 Task: Find connections with filter location Gudivāda with filter topic #Mobileapplicationswith filter profile language French with filter current company Deloitte Digital with filter school IIMT ENGINEERING COLLEGE, MEERUT with filter industry Artists and Writers with filter service category Commercial Insurance with filter keywords title Vice President of Marketing
Action: Mouse moved to (479, 75)
Screenshot: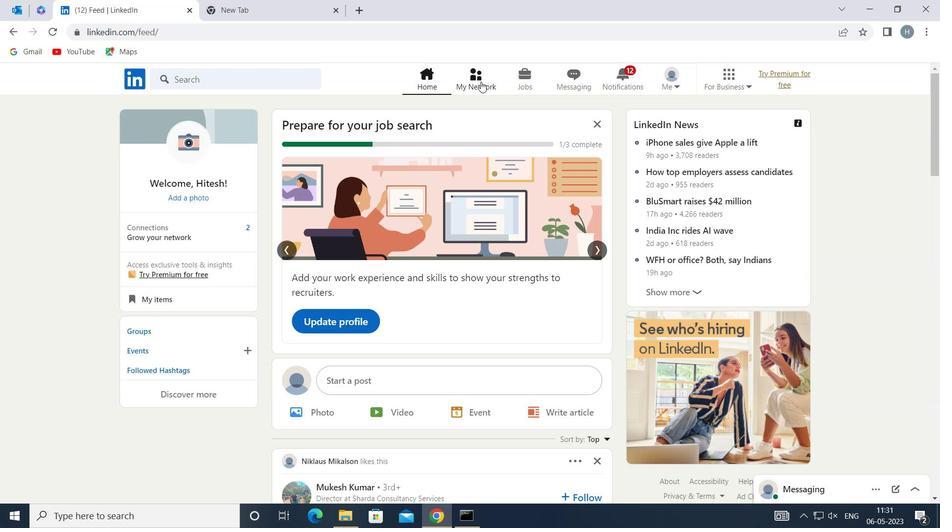 
Action: Mouse pressed left at (479, 75)
Screenshot: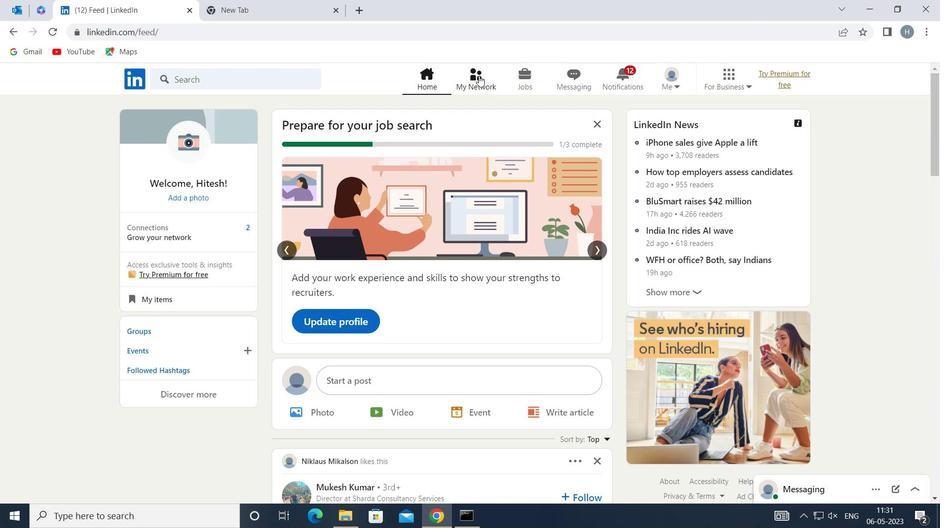
Action: Mouse moved to (260, 144)
Screenshot: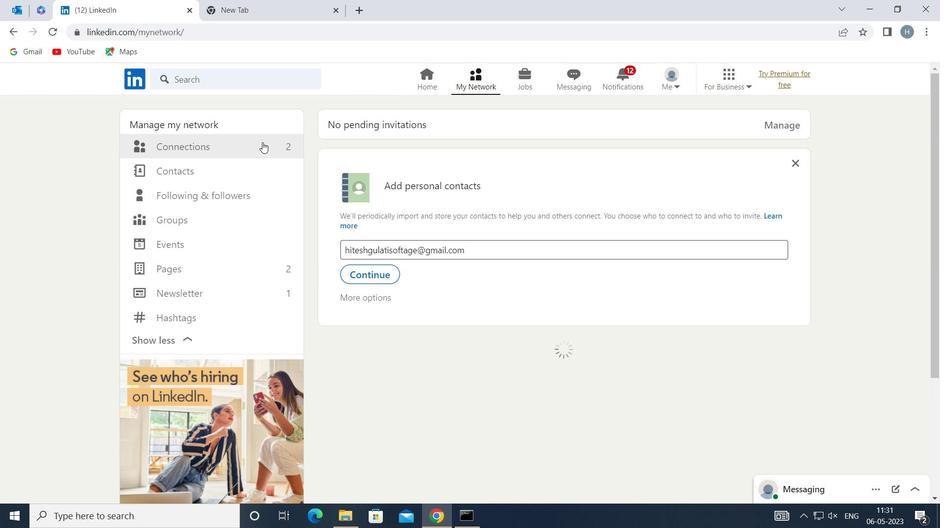 
Action: Mouse pressed left at (260, 144)
Screenshot: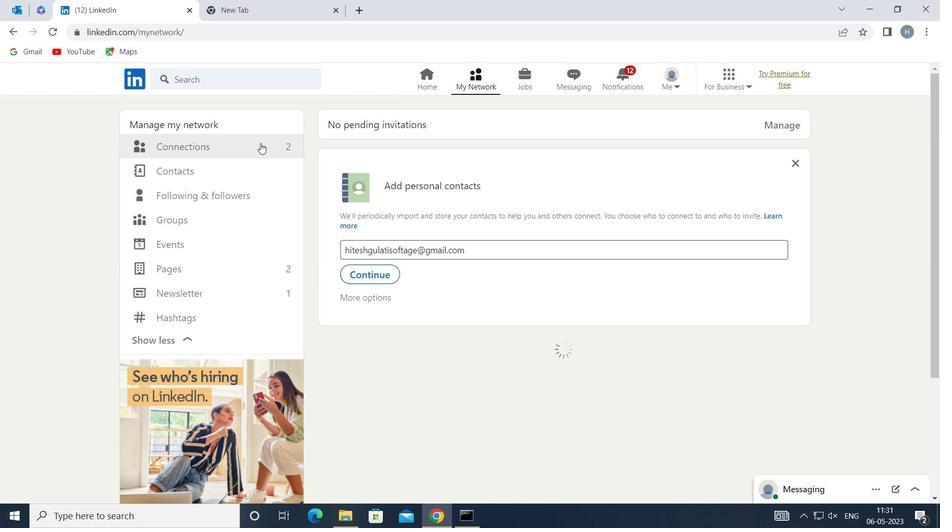 
Action: Mouse moved to (541, 145)
Screenshot: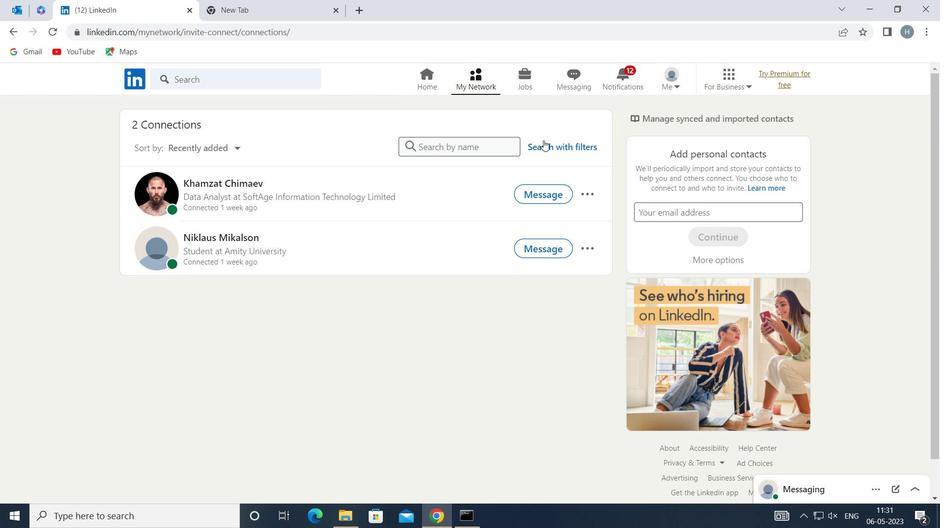 
Action: Mouse pressed left at (541, 145)
Screenshot: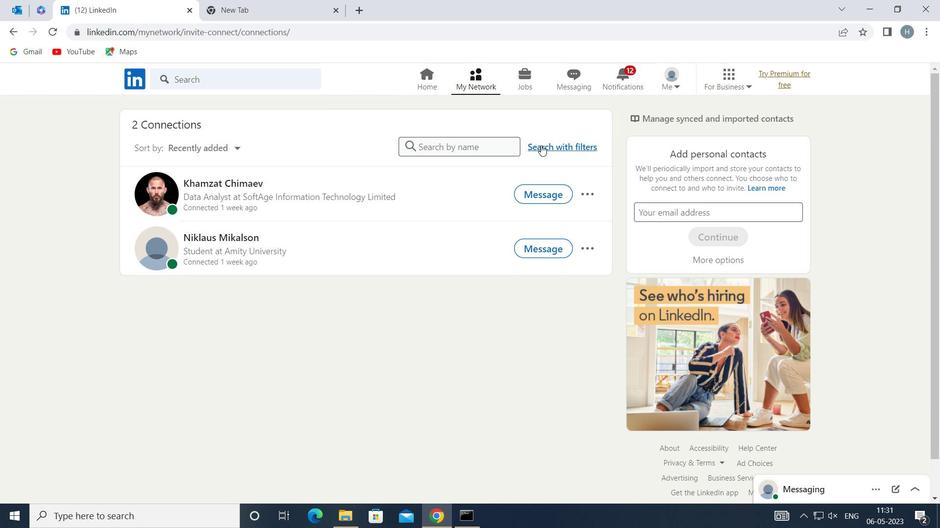 
Action: Mouse moved to (515, 113)
Screenshot: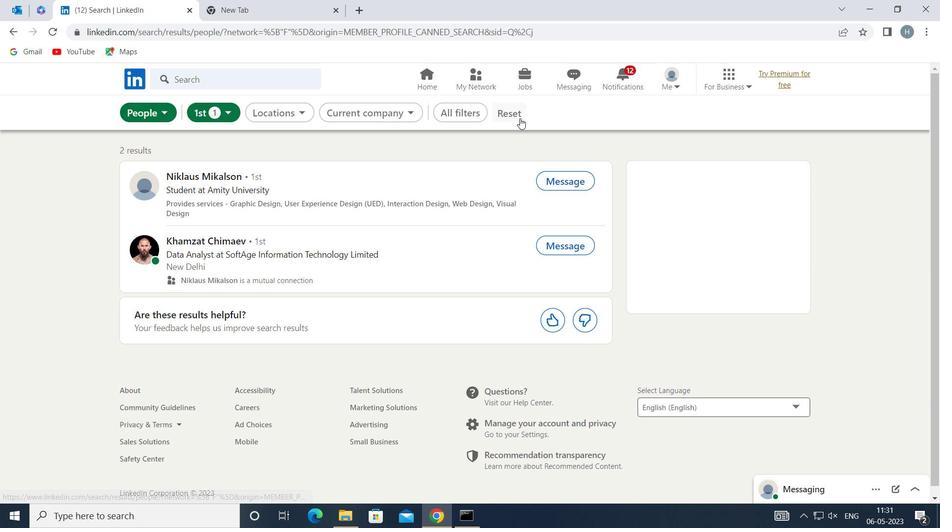 
Action: Mouse pressed left at (515, 113)
Screenshot: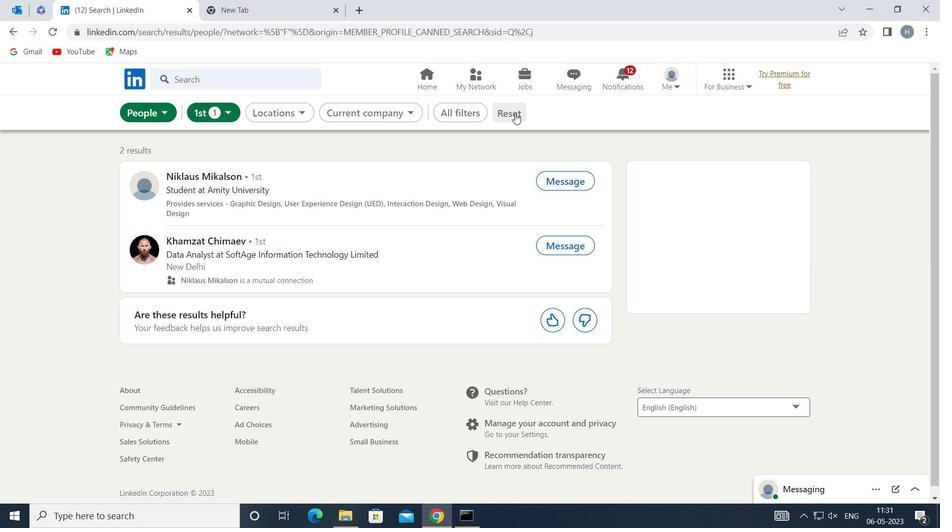 
Action: Mouse moved to (496, 111)
Screenshot: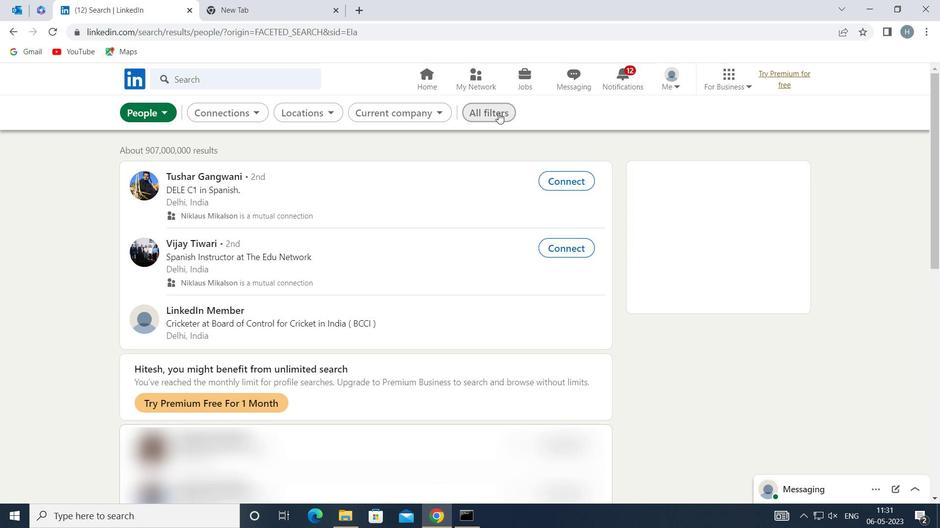 
Action: Mouse pressed left at (496, 111)
Screenshot: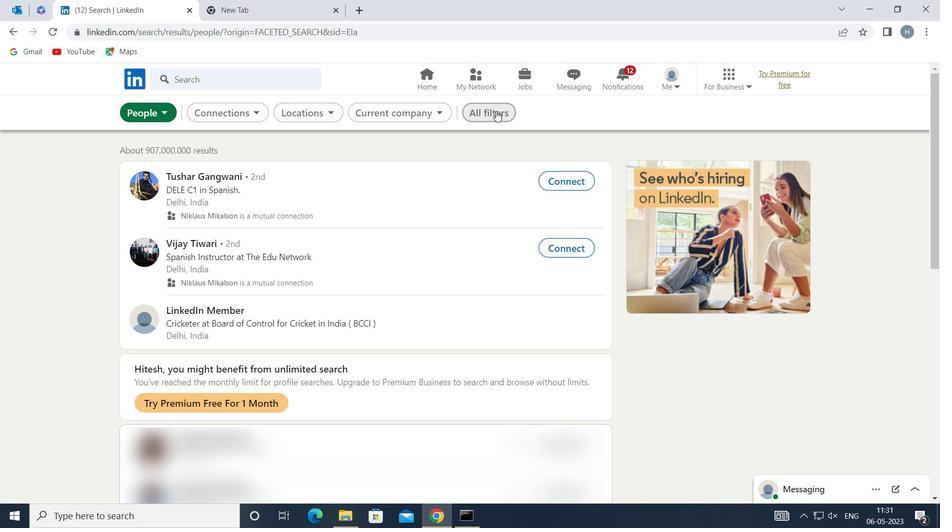 
Action: Mouse moved to (690, 257)
Screenshot: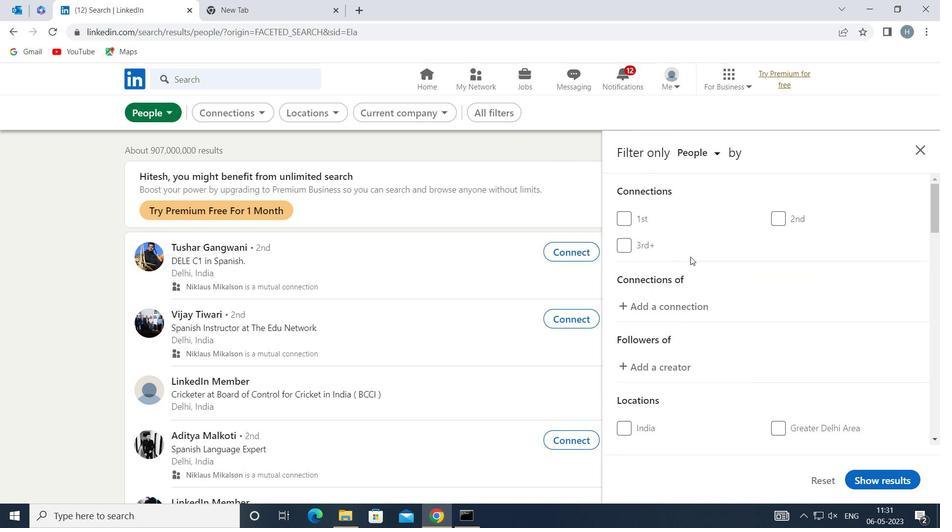 
Action: Mouse scrolled (690, 257) with delta (0, 0)
Screenshot: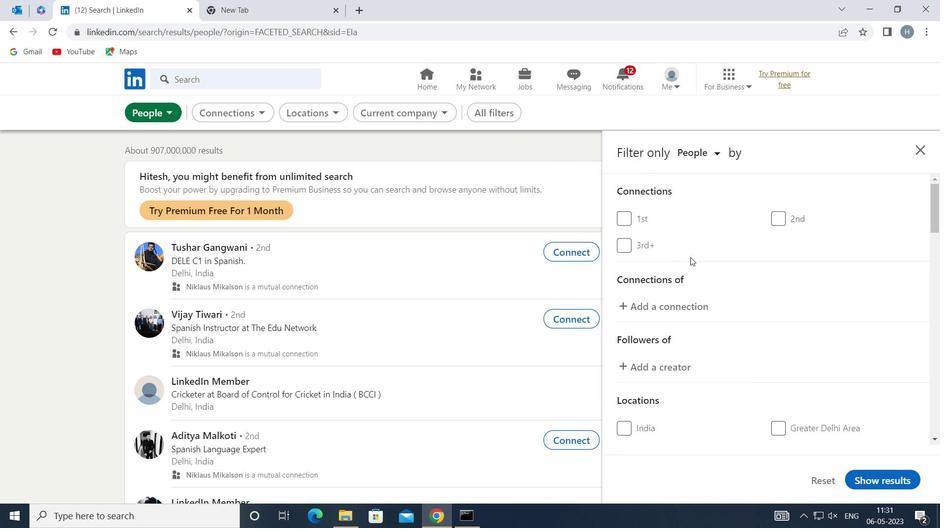 
Action: Mouse scrolled (690, 257) with delta (0, 0)
Screenshot: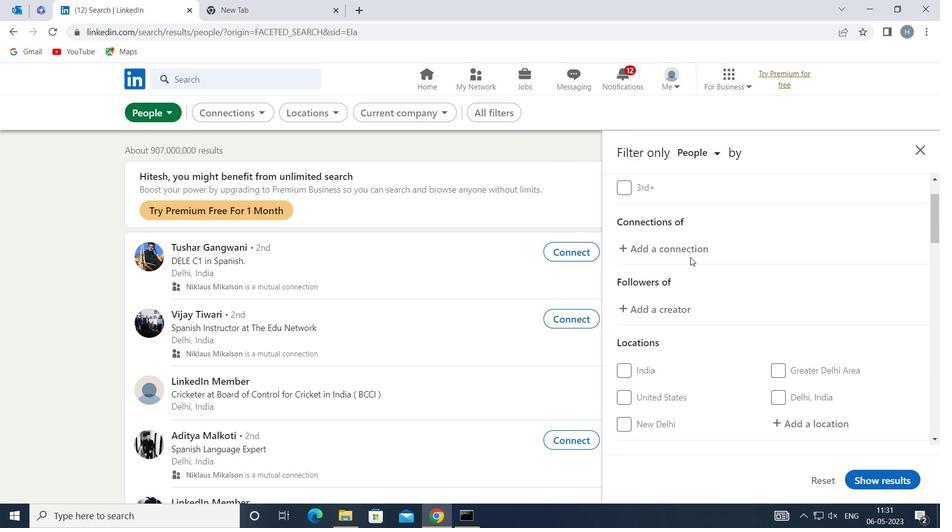 
Action: Mouse scrolled (690, 257) with delta (0, 0)
Screenshot: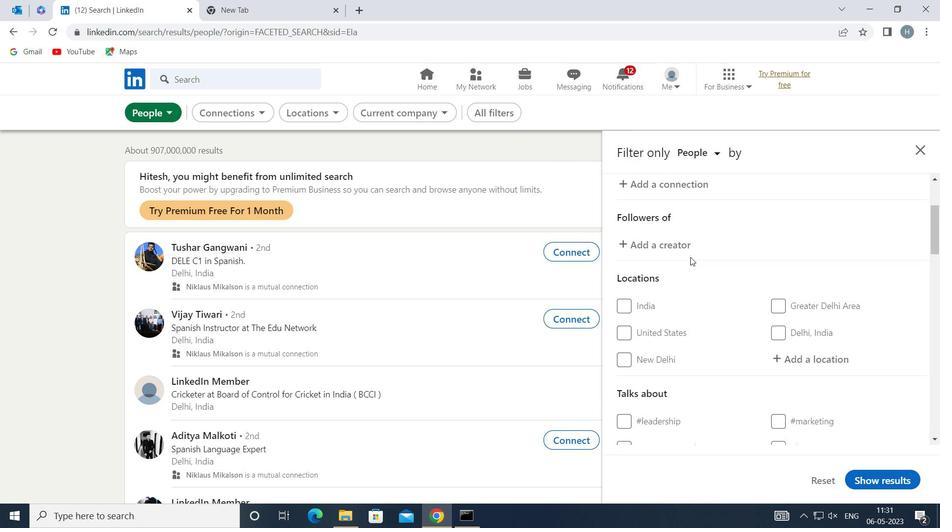 
Action: Mouse moved to (818, 293)
Screenshot: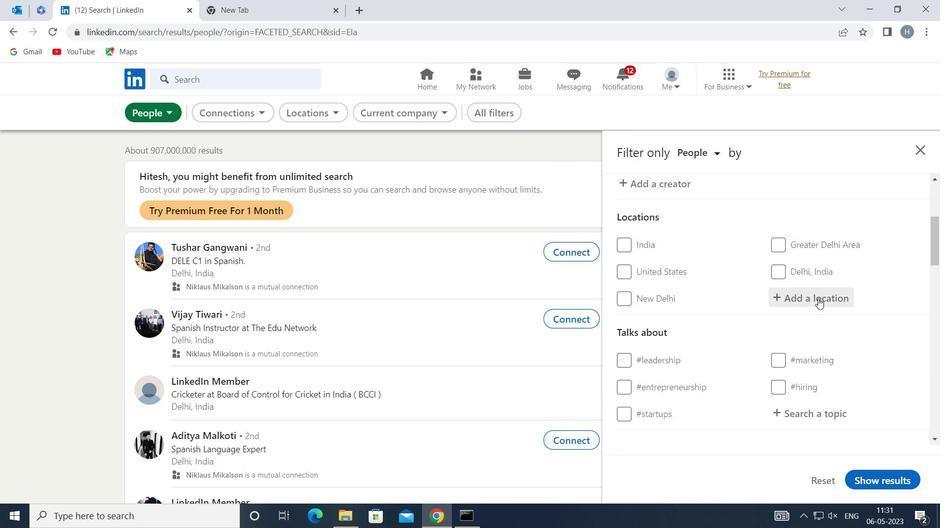 
Action: Mouse pressed left at (818, 293)
Screenshot: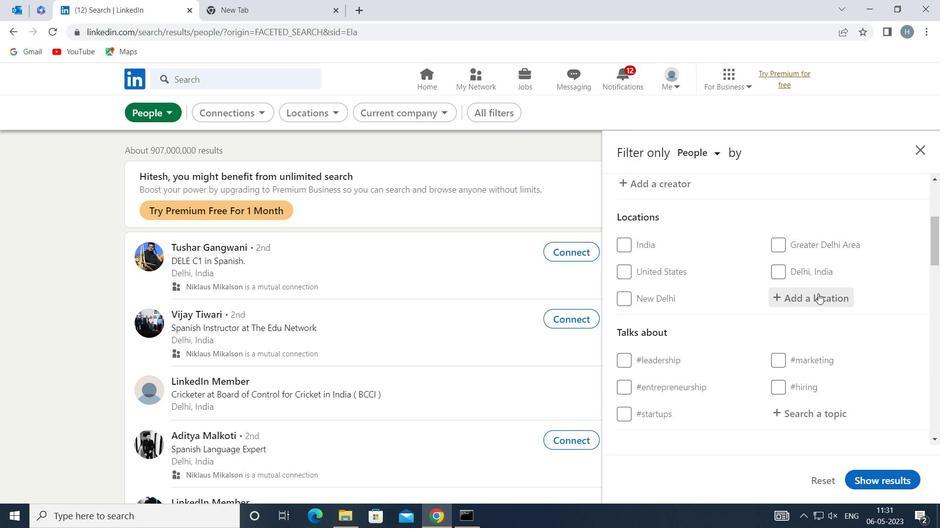 
Action: Key pressed <Key.shift>GUDIVADA
Screenshot: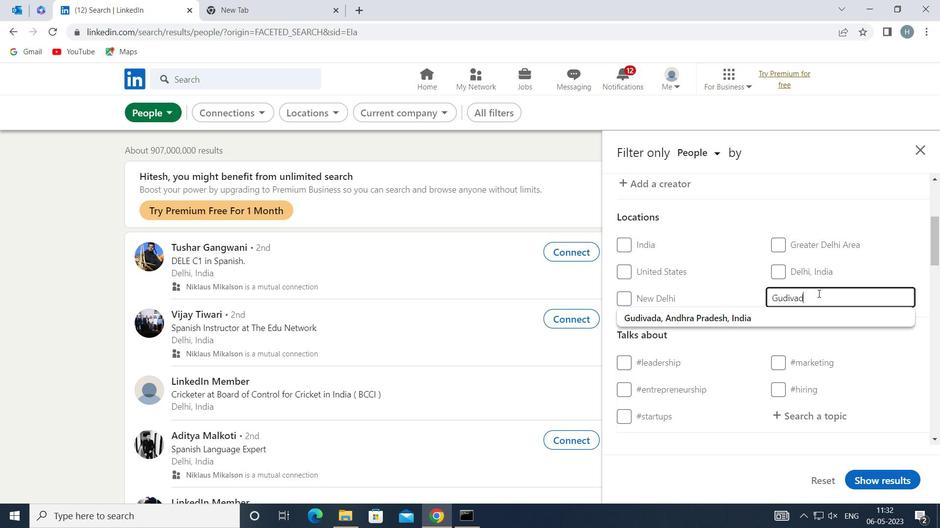 
Action: Mouse moved to (775, 312)
Screenshot: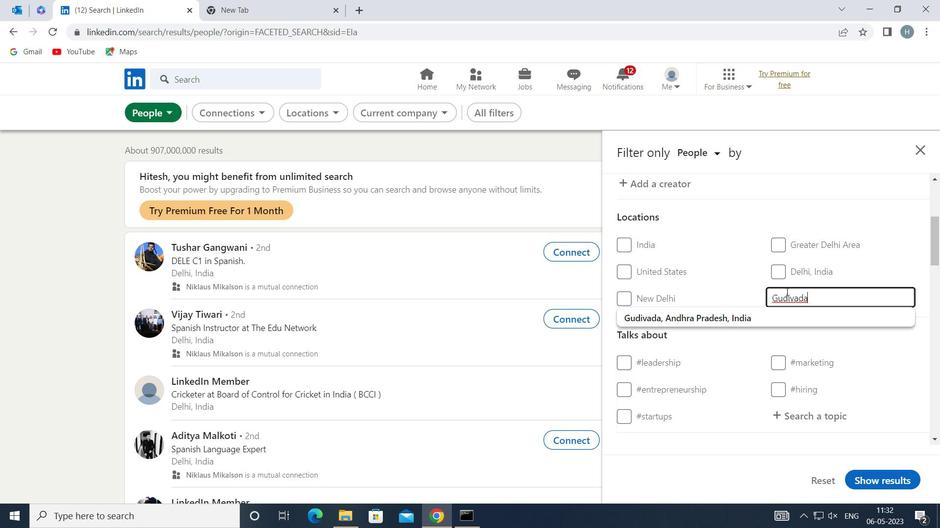 
Action: Mouse pressed left at (775, 312)
Screenshot: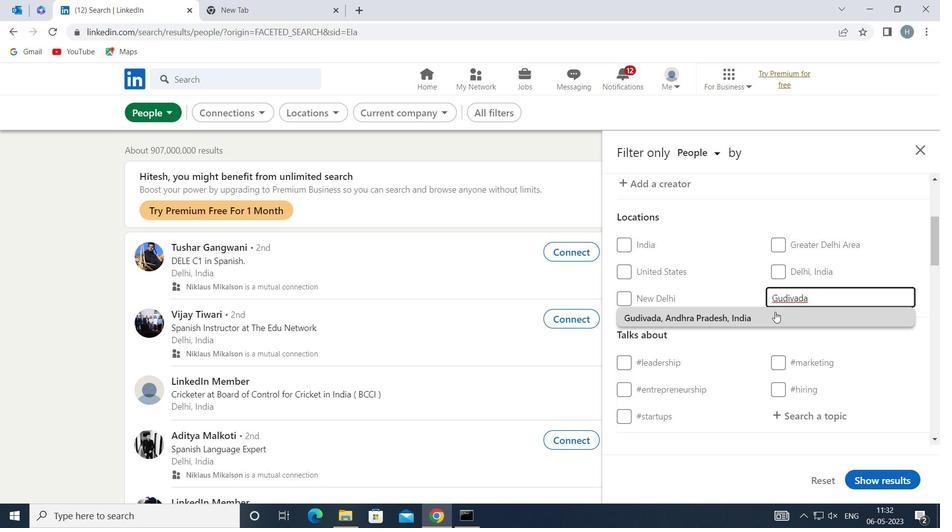 
Action: Mouse moved to (753, 329)
Screenshot: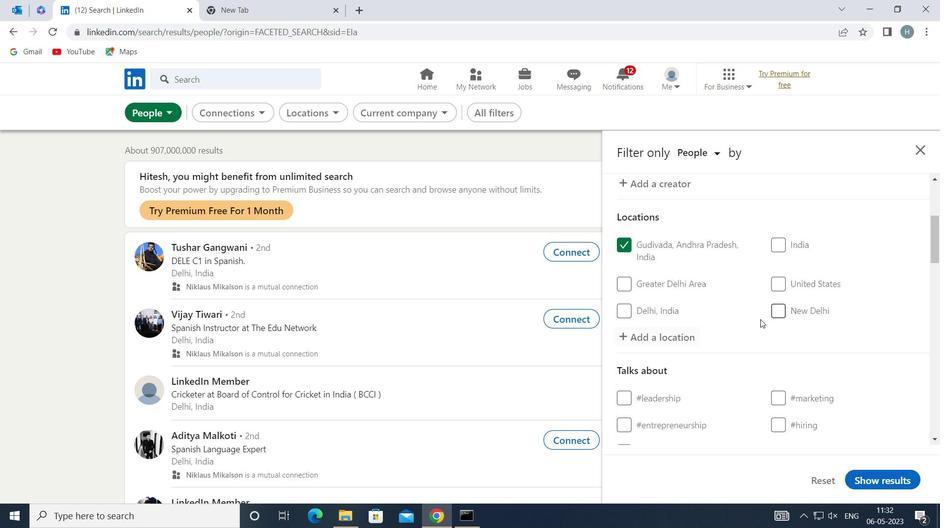 
Action: Mouse scrolled (753, 328) with delta (0, 0)
Screenshot: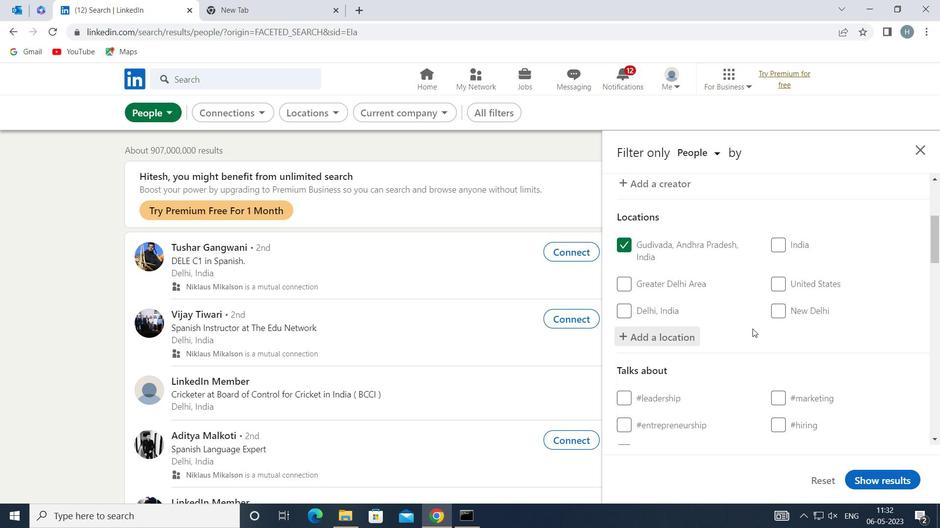 
Action: Mouse scrolled (753, 328) with delta (0, 0)
Screenshot: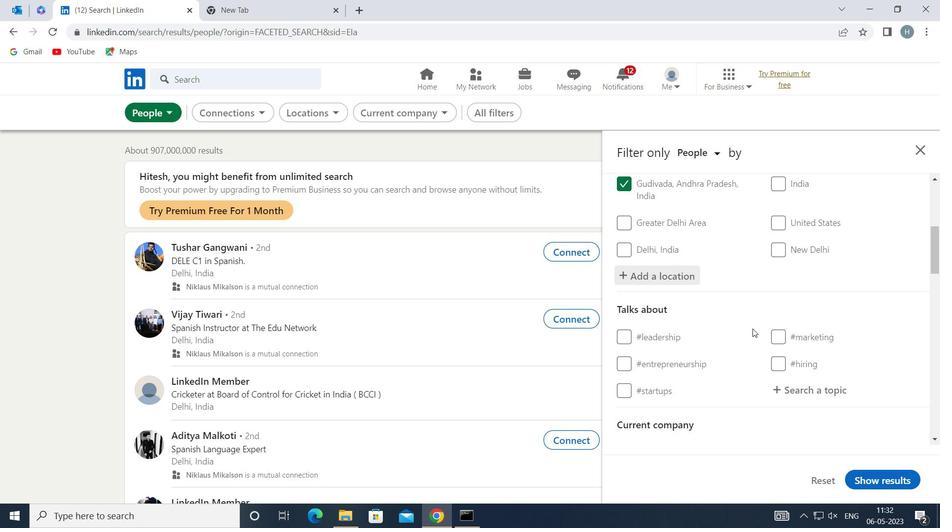 
Action: Mouse moved to (781, 322)
Screenshot: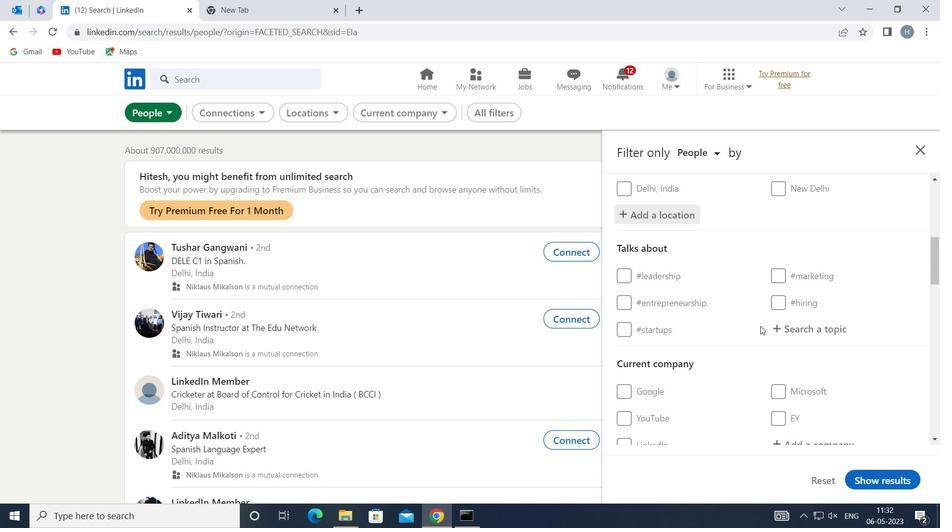 
Action: Mouse pressed left at (781, 322)
Screenshot: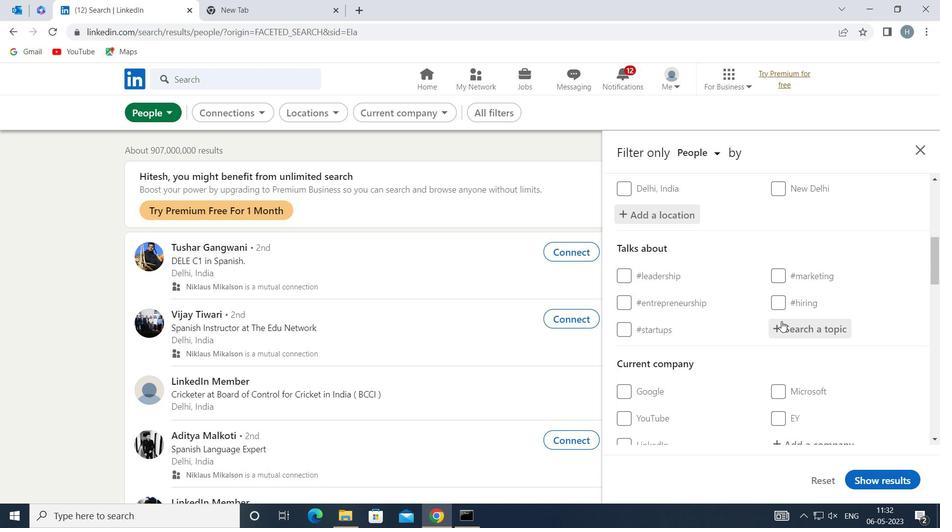 
Action: Mouse moved to (782, 322)
Screenshot: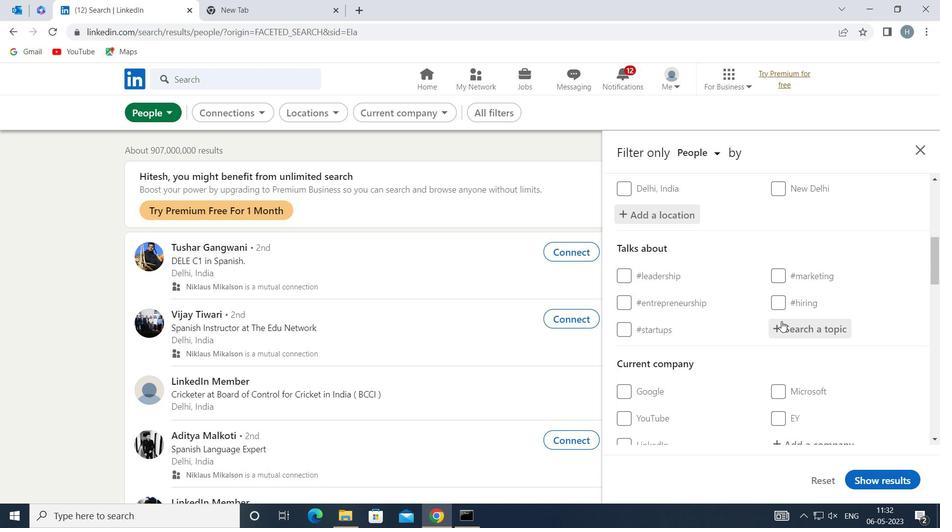 
Action: Key pressed <Key.shift>MOBILEAPPLICATION
Screenshot: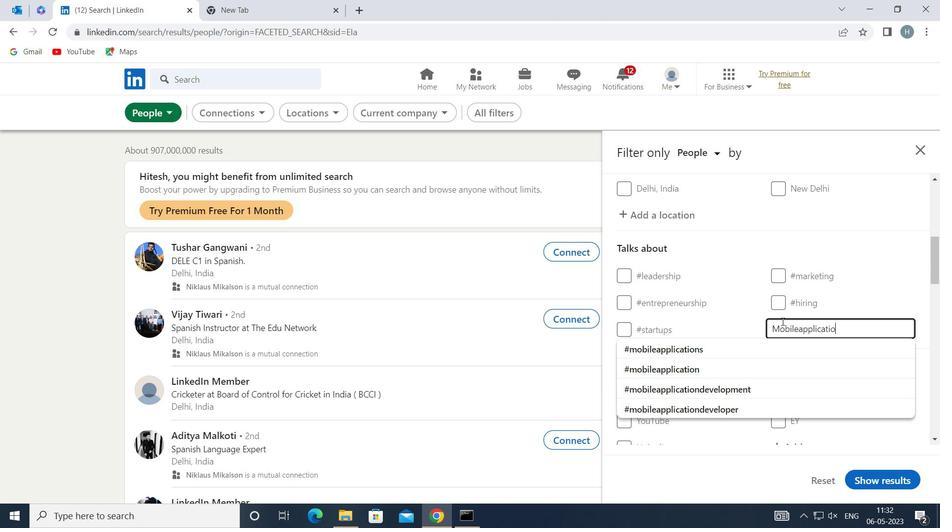 
Action: Mouse moved to (734, 347)
Screenshot: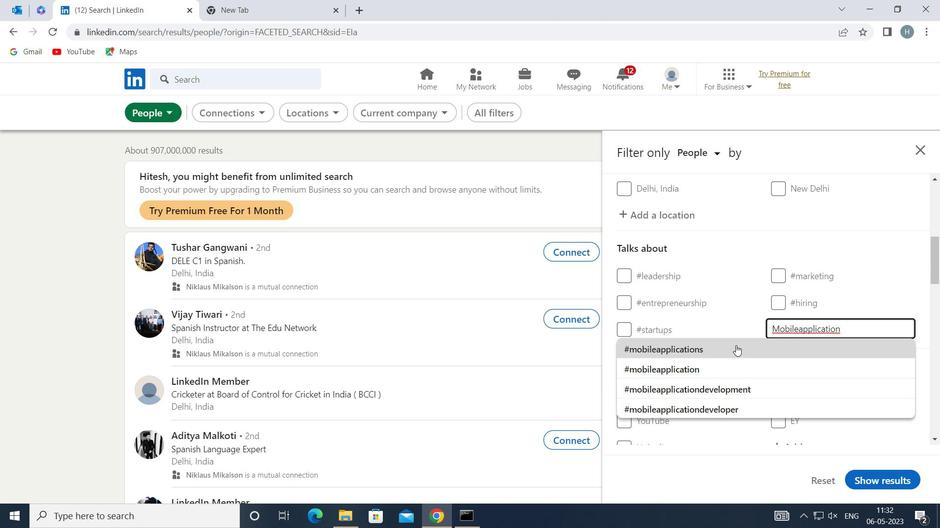 
Action: Mouse pressed left at (734, 347)
Screenshot: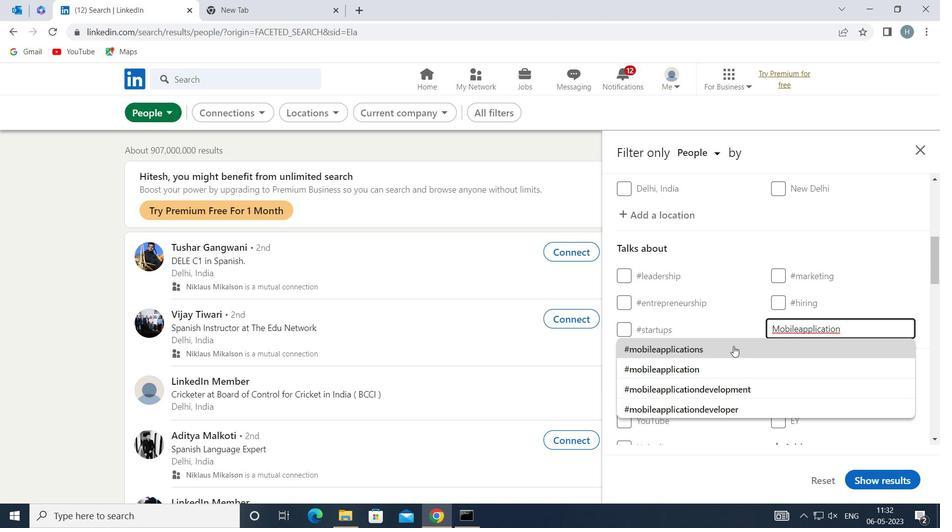 
Action: Mouse moved to (731, 332)
Screenshot: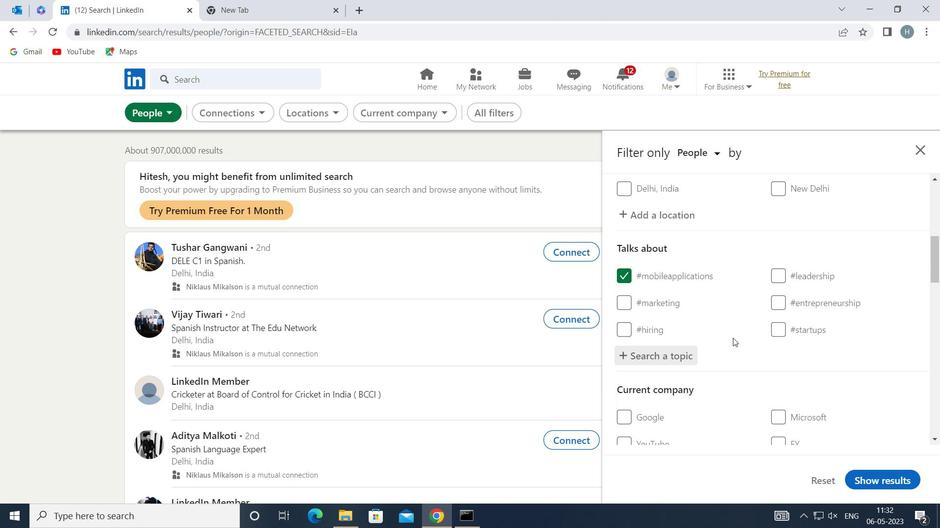 
Action: Mouse scrolled (731, 331) with delta (0, 0)
Screenshot: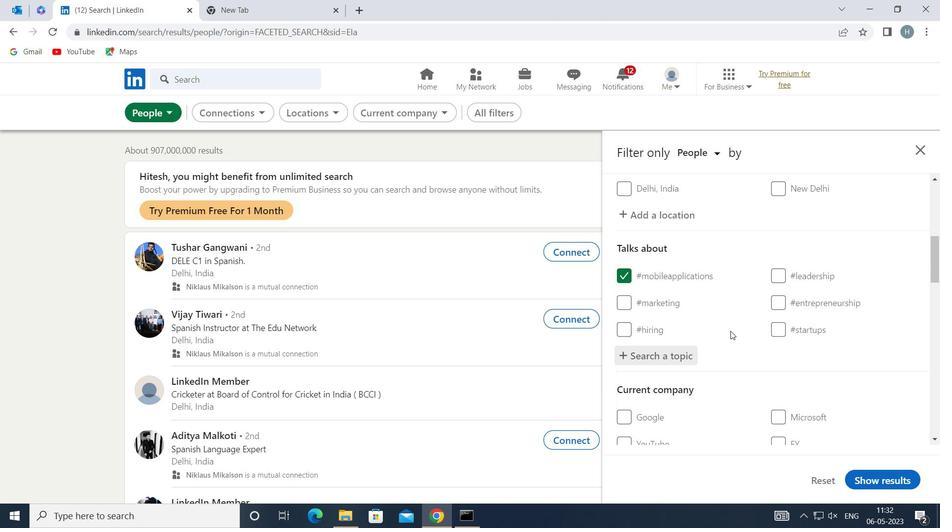 
Action: Mouse moved to (731, 329)
Screenshot: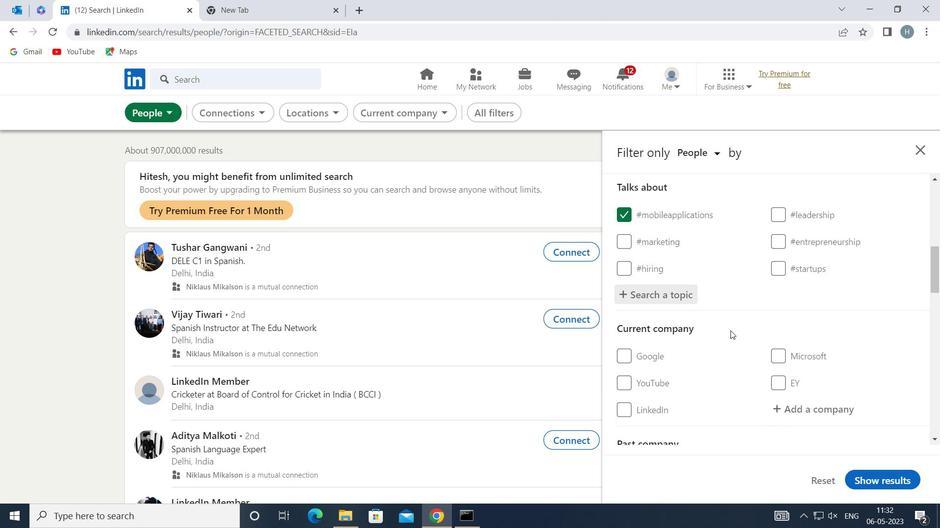 
Action: Mouse scrolled (731, 329) with delta (0, 0)
Screenshot: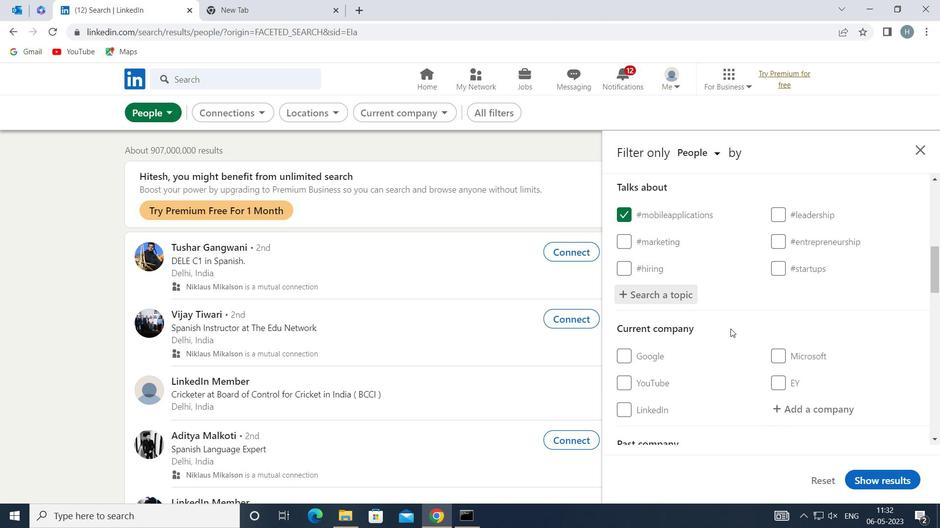 
Action: Mouse moved to (731, 329)
Screenshot: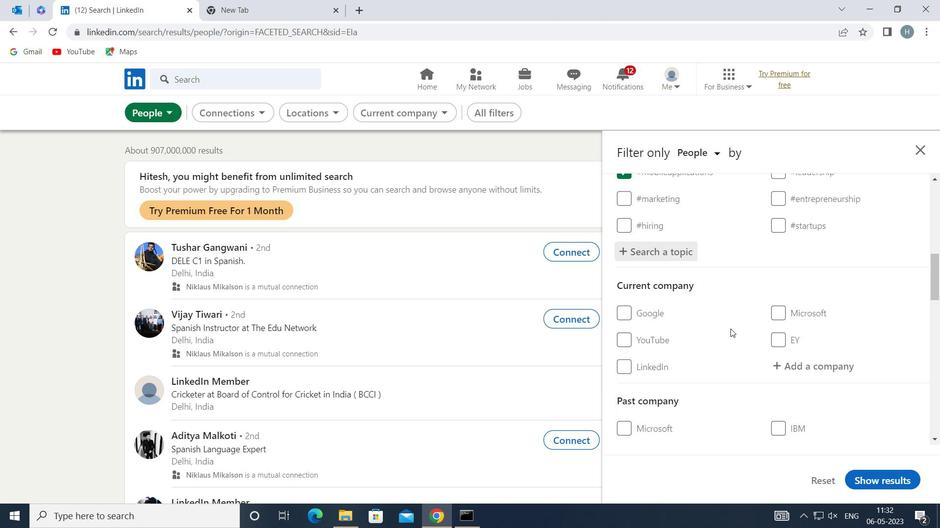 
Action: Mouse scrolled (731, 328) with delta (0, 0)
Screenshot: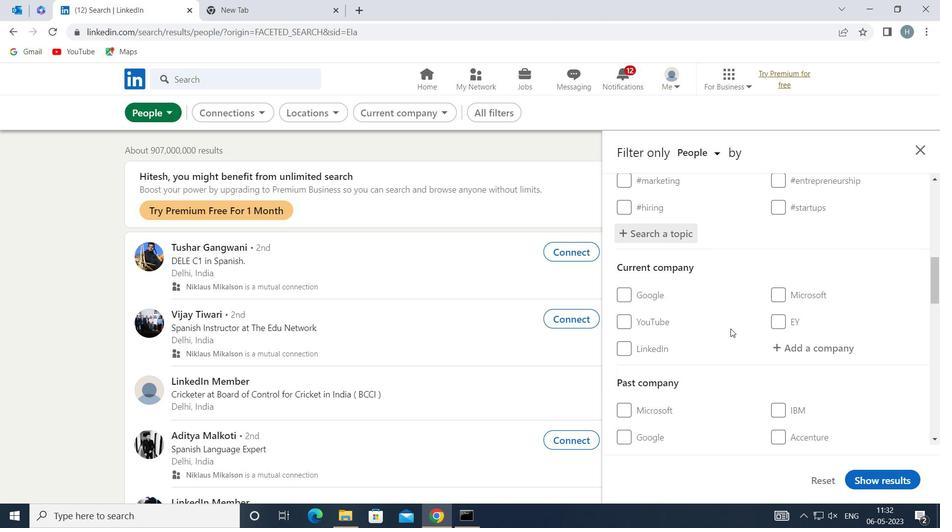 
Action: Mouse scrolled (731, 328) with delta (0, 0)
Screenshot: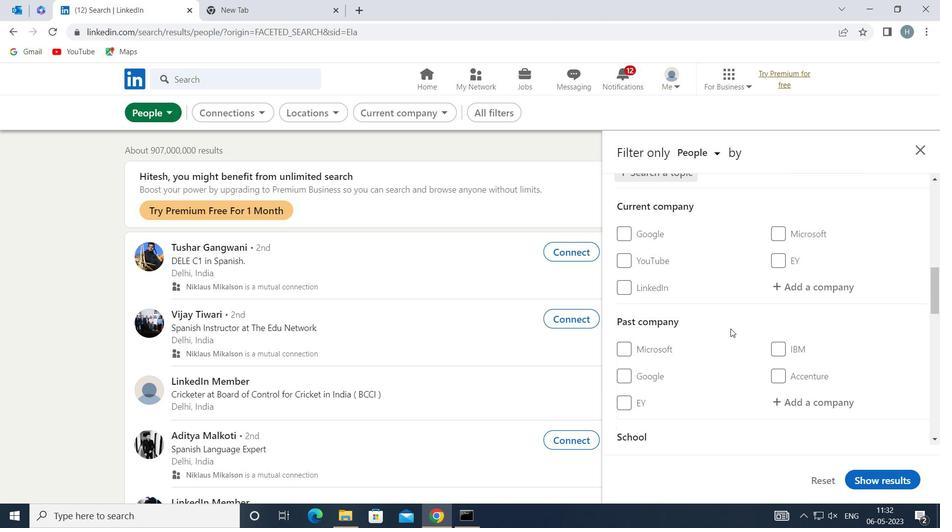 
Action: Mouse scrolled (731, 328) with delta (0, 0)
Screenshot: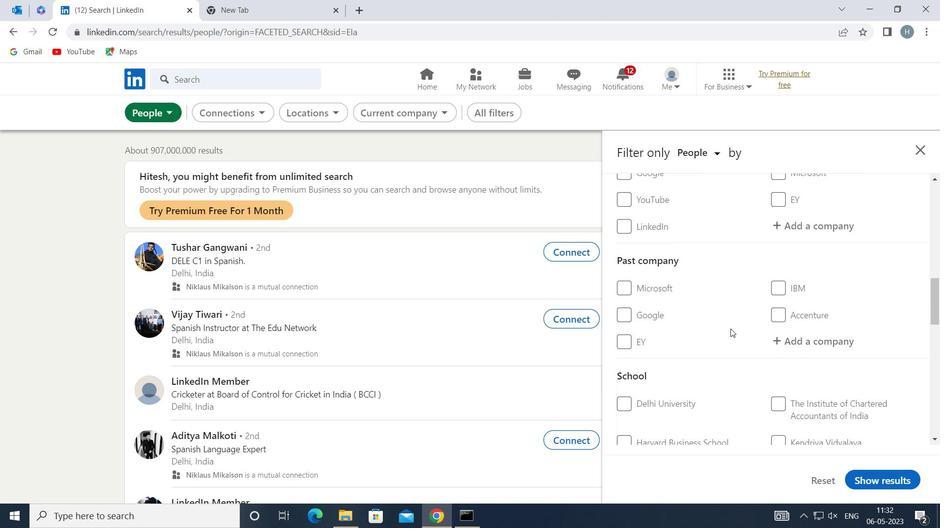 
Action: Mouse scrolled (731, 328) with delta (0, 0)
Screenshot: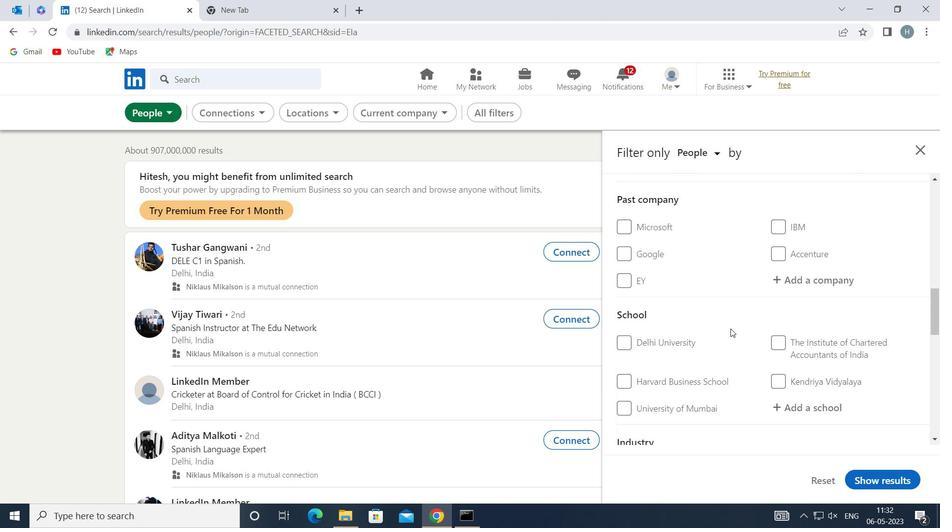 
Action: Mouse scrolled (731, 328) with delta (0, 0)
Screenshot: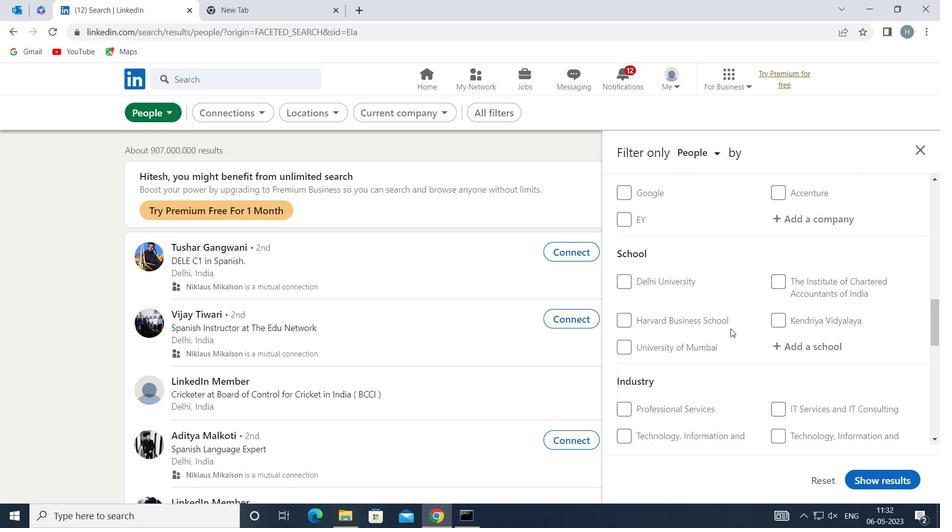 
Action: Mouse moved to (731, 328)
Screenshot: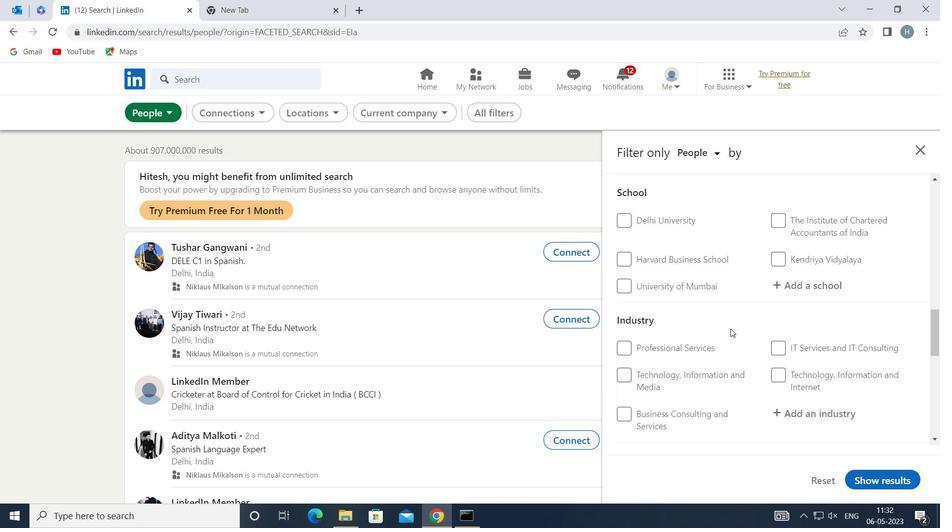 
Action: Mouse scrolled (731, 328) with delta (0, 0)
Screenshot: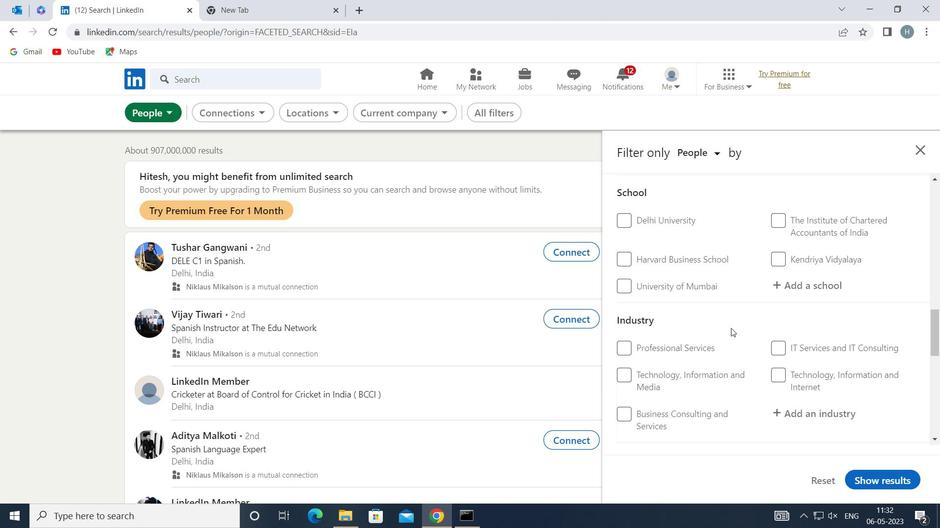 
Action: Mouse scrolled (731, 328) with delta (0, 0)
Screenshot: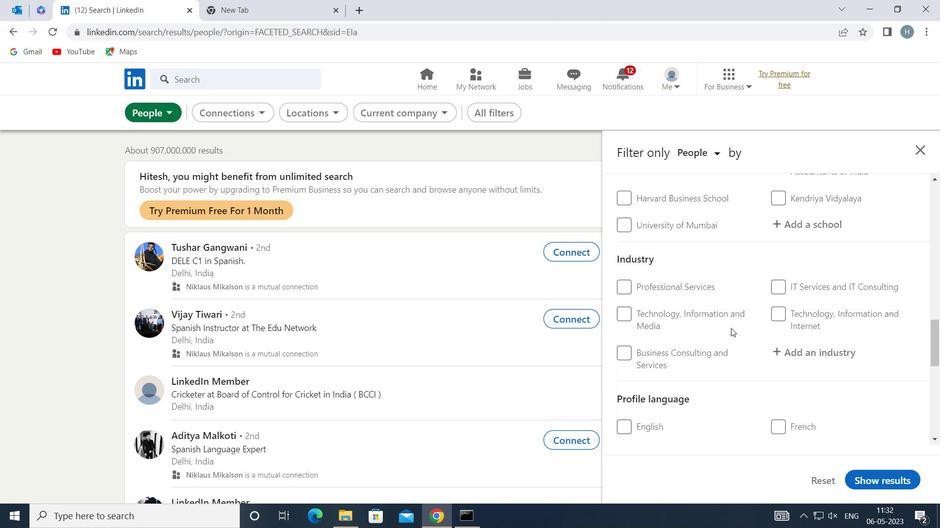
Action: Mouse scrolled (731, 328) with delta (0, 0)
Screenshot: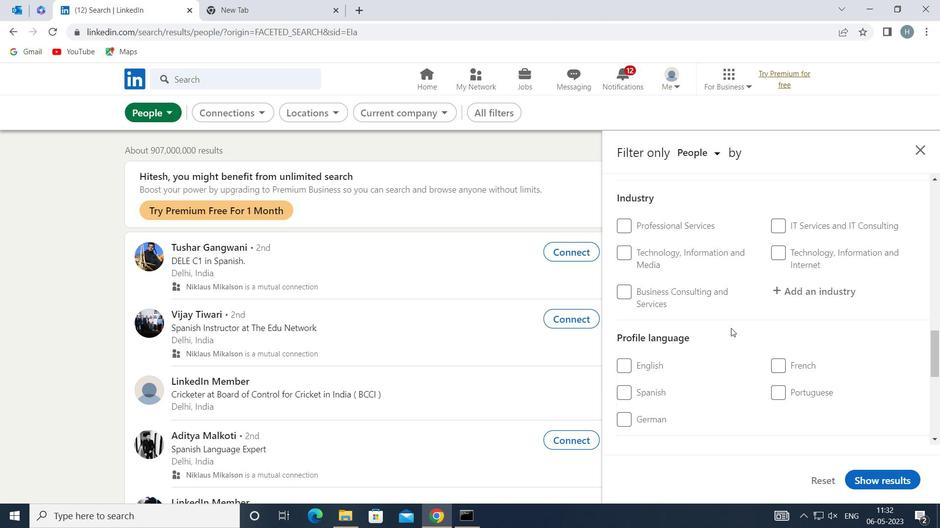 
Action: Mouse moved to (773, 304)
Screenshot: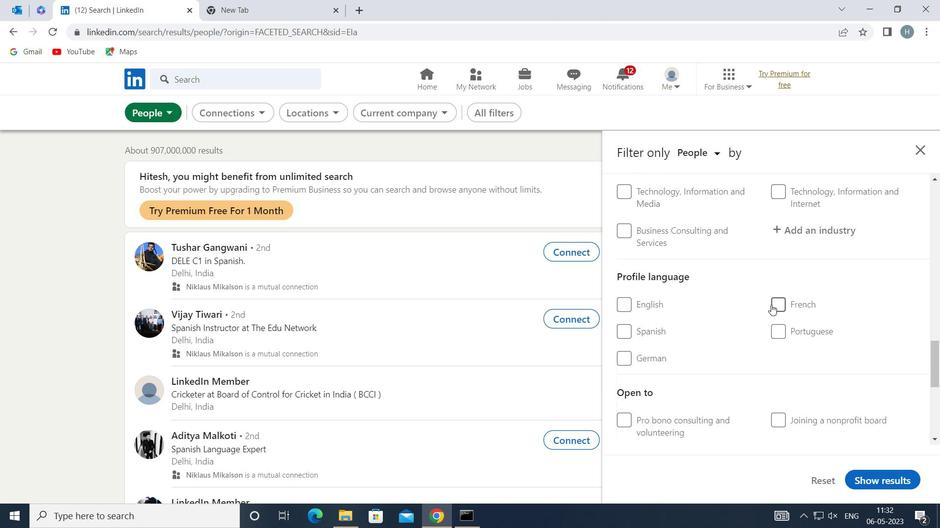 
Action: Mouse pressed left at (773, 304)
Screenshot: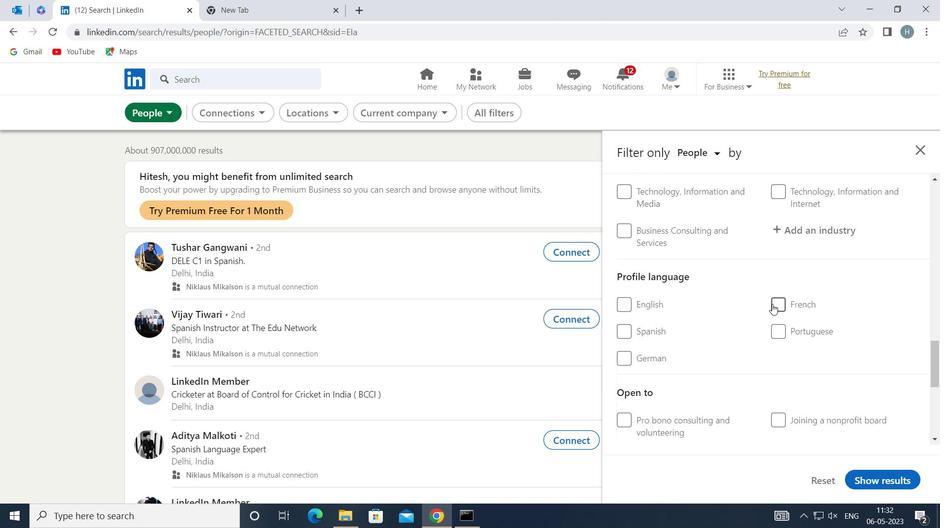 
Action: Mouse moved to (734, 325)
Screenshot: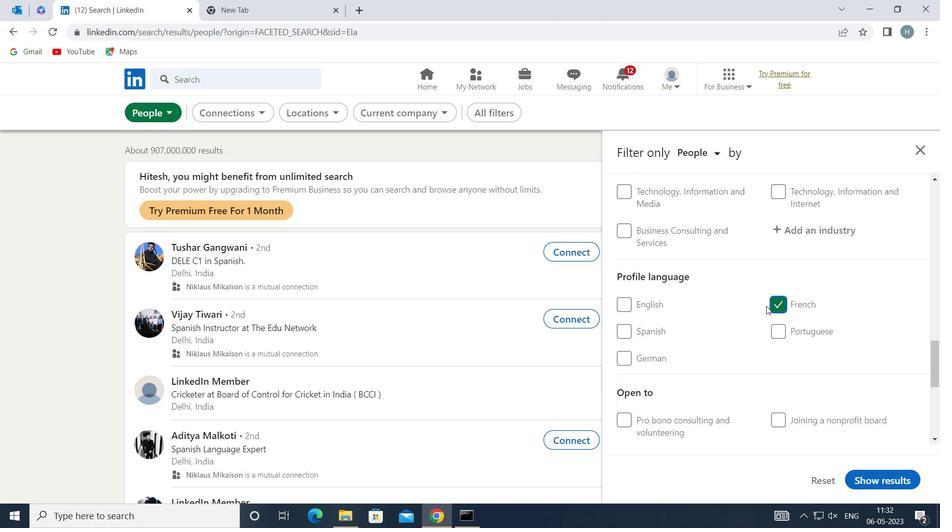 
Action: Mouse scrolled (734, 325) with delta (0, 0)
Screenshot: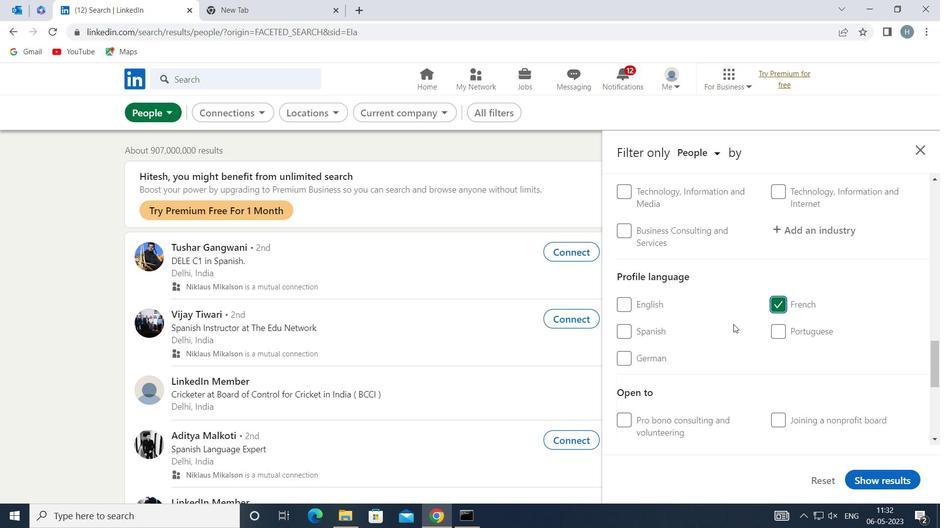
Action: Mouse moved to (734, 324)
Screenshot: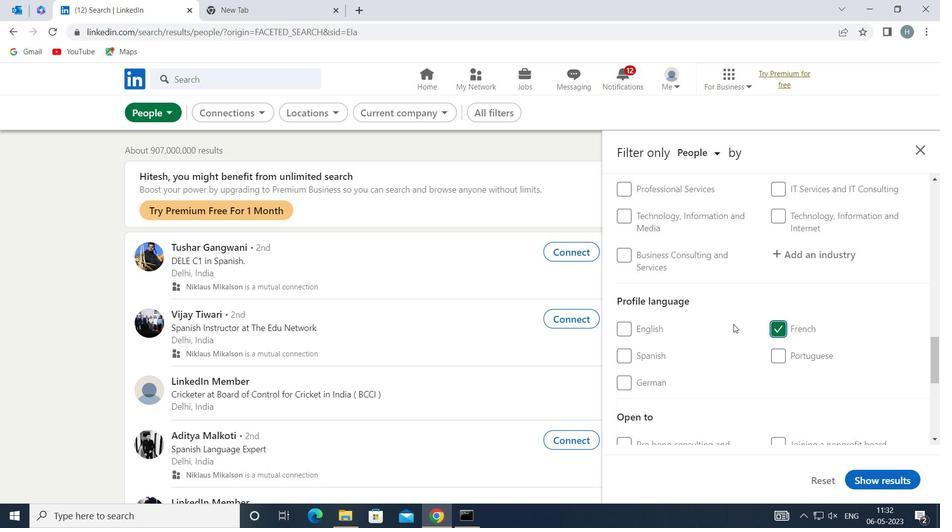 
Action: Mouse scrolled (734, 325) with delta (0, 0)
Screenshot: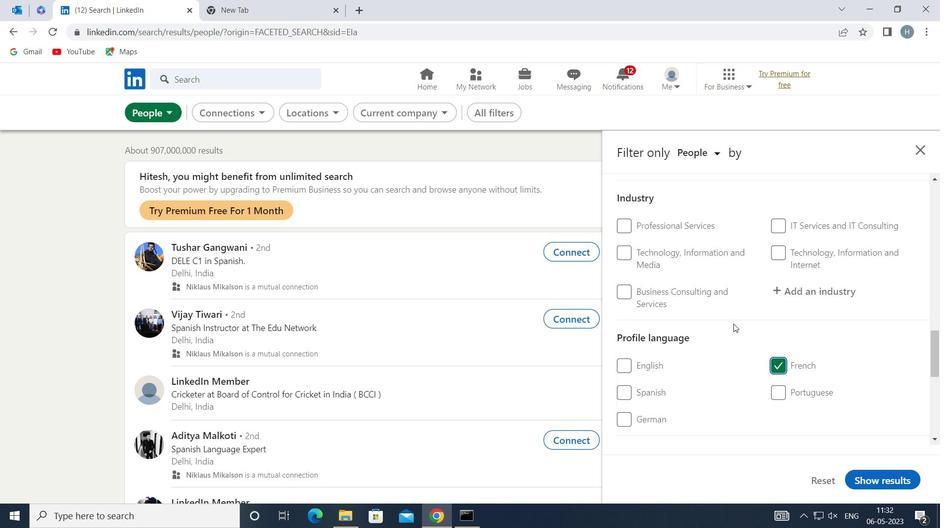 
Action: Mouse scrolled (734, 325) with delta (0, 0)
Screenshot: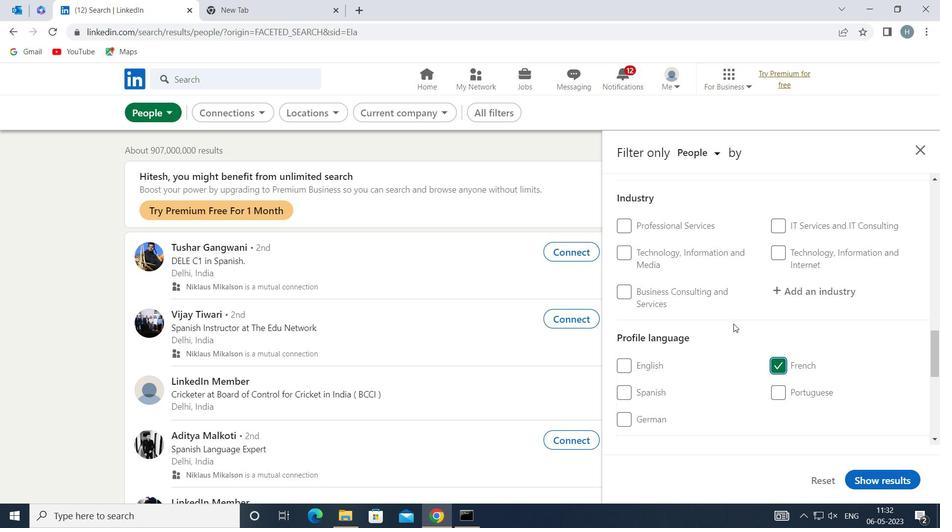 
Action: Mouse scrolled (734, 325) with delta (0, 0)
Screenshot: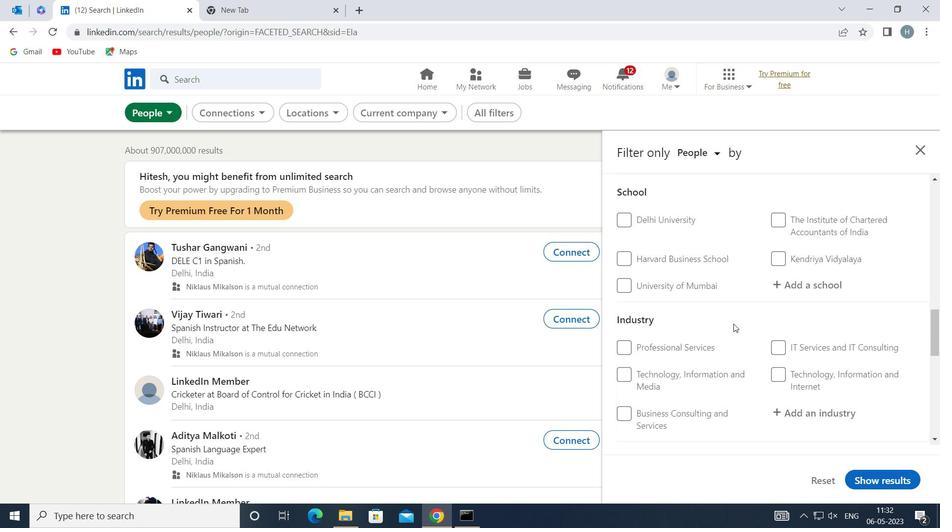 
Action: Mouse scrolled (734, 325) with delta (0, 0)
Screenshot: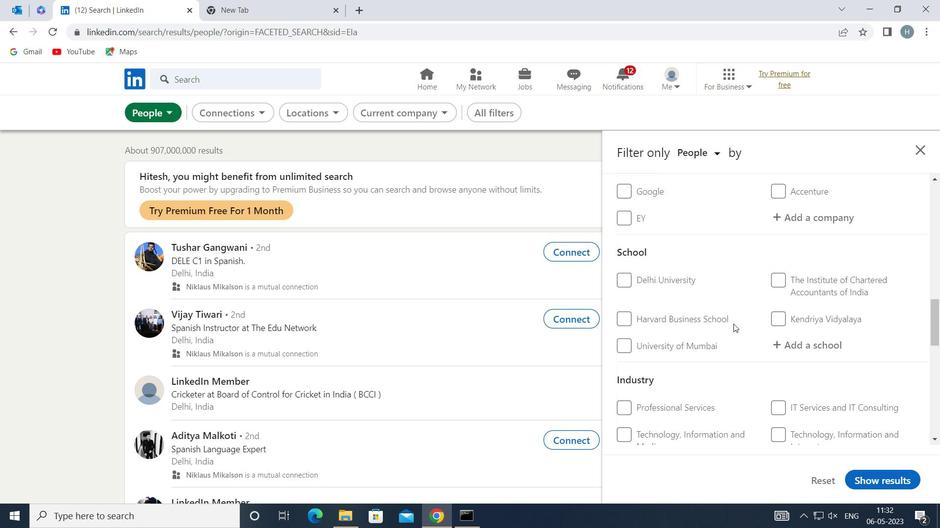 
Action: Mouse scrolled (734, 325) with delta (0, 0)
Screenshot: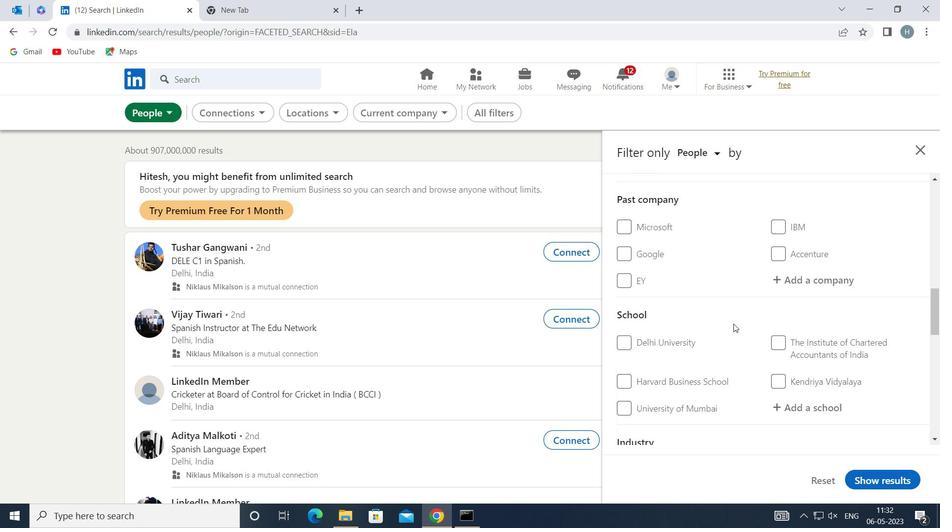 
Action: Mouse scrolled (734, 325) with delta (0, 0)
Screenshot: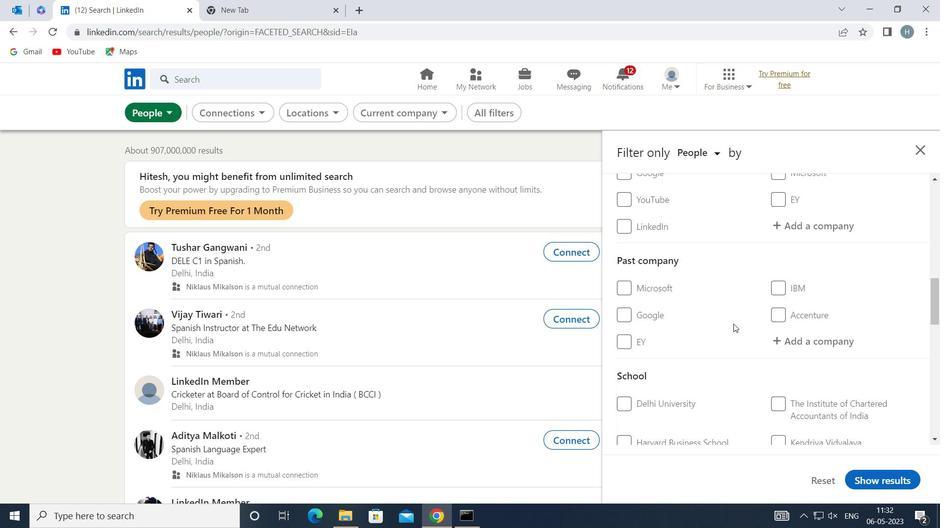 
Action: Mouse scrolled (734, 325) with delta (0, 0)
Screenshot: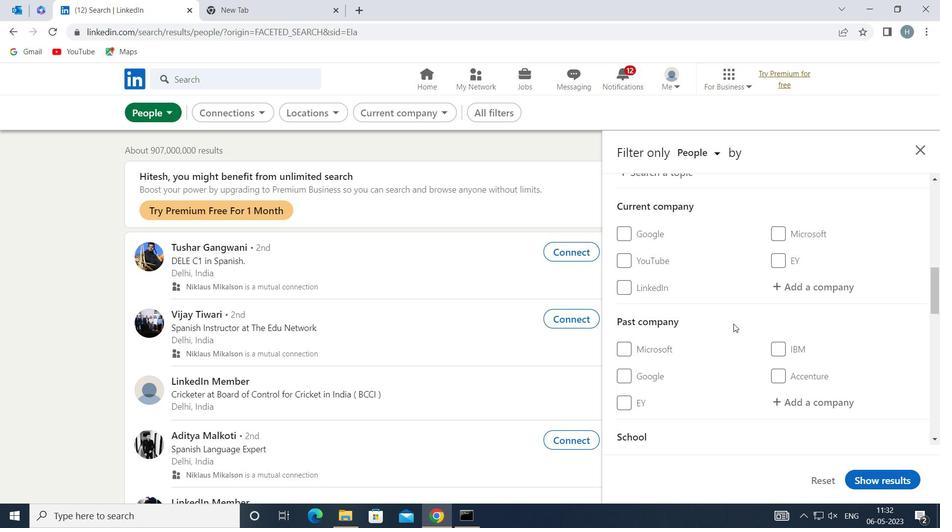 
Action: Mouse moved to (819, 341)
Screenshot: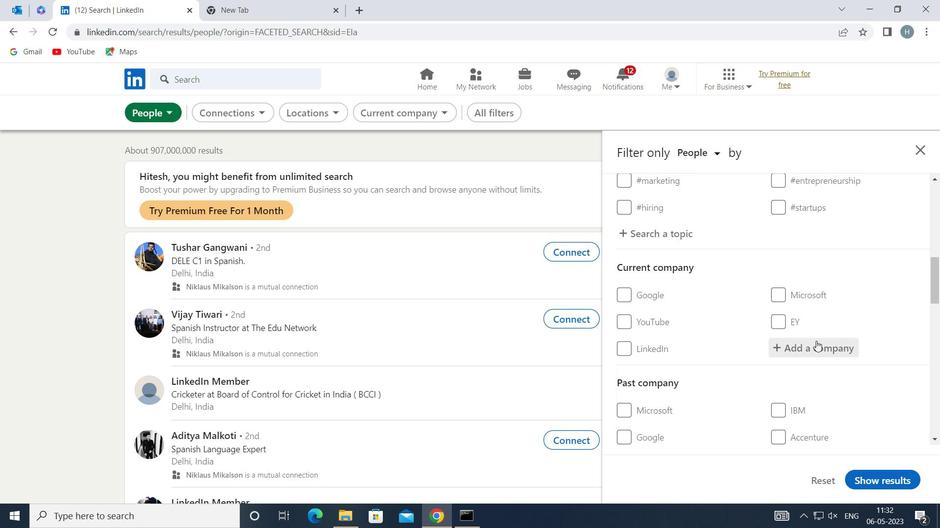 
Action: Mouse pressed left at (819, 341)
Screenshot: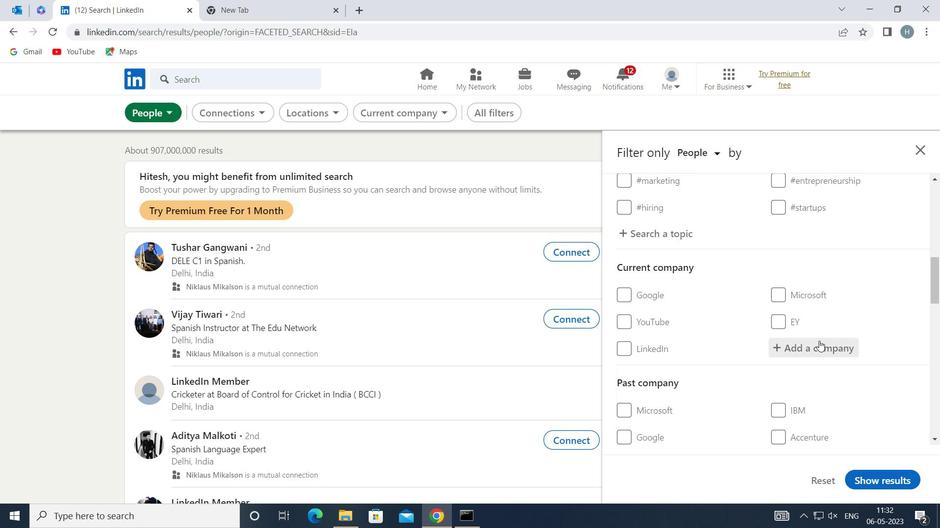 
Action: Mouse moved to (819, 341)
Screenshot: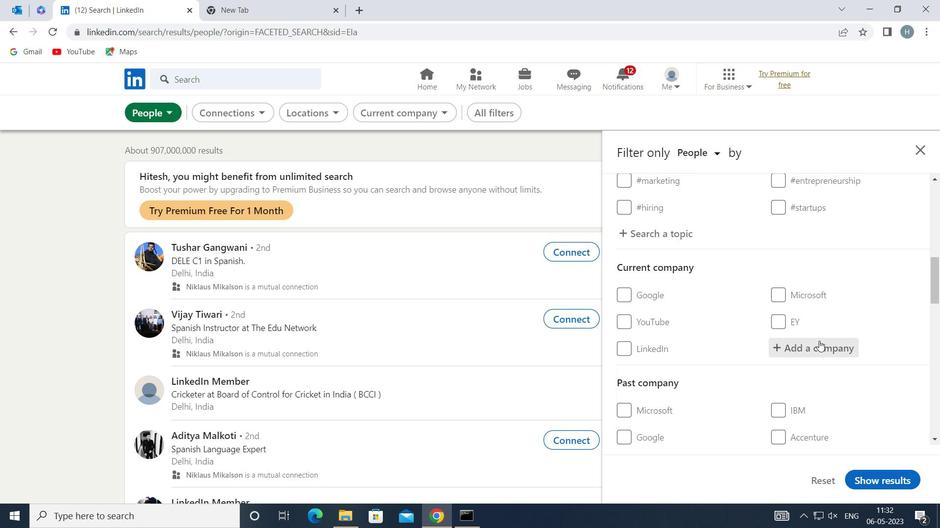 
Action: Key pressed <Key.shift><Key.shift><Key.shift><Key.shift><Key.shift><Key.shift><Key.shift>DELOIT
Screenshot: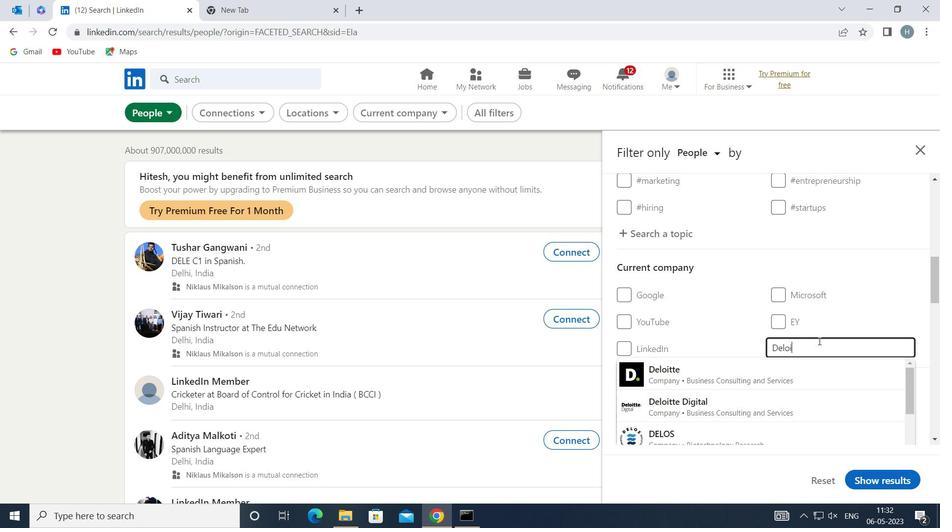 
Action: Mouse moved to (762, 398)
Screenshot: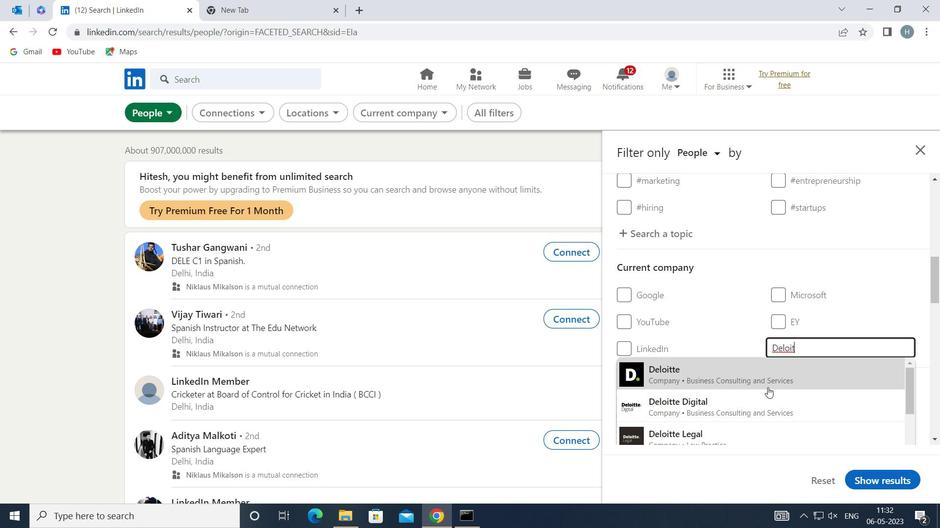 
Action: Mouse pressed left at (762, 398)
Screenshot: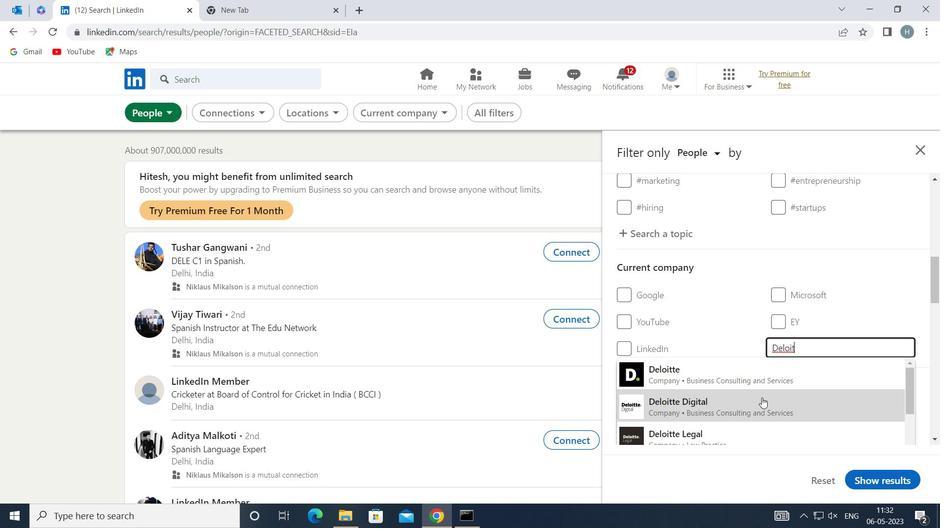 
Action: Mouse moved to (734, 361)
Screenshot: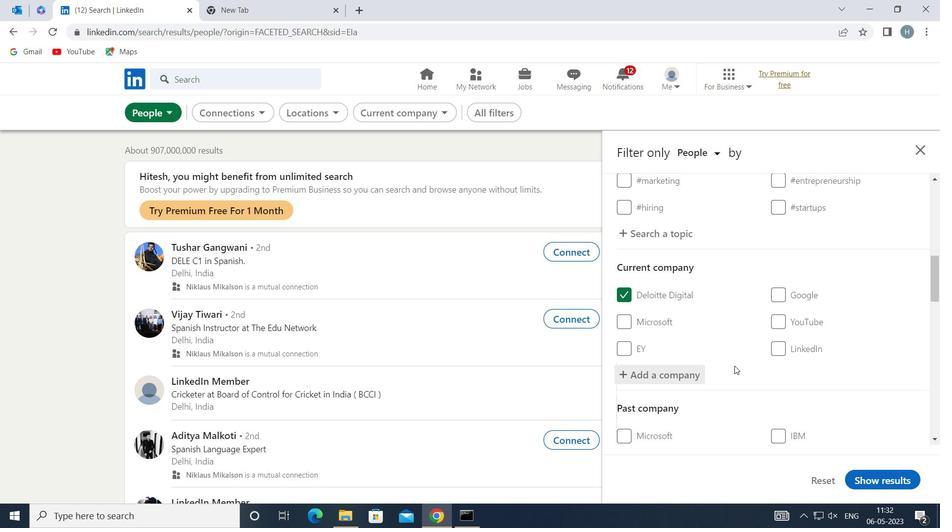 
Action: Mouse scrolled (734, 360) with delta (0, 0)
Screenshot: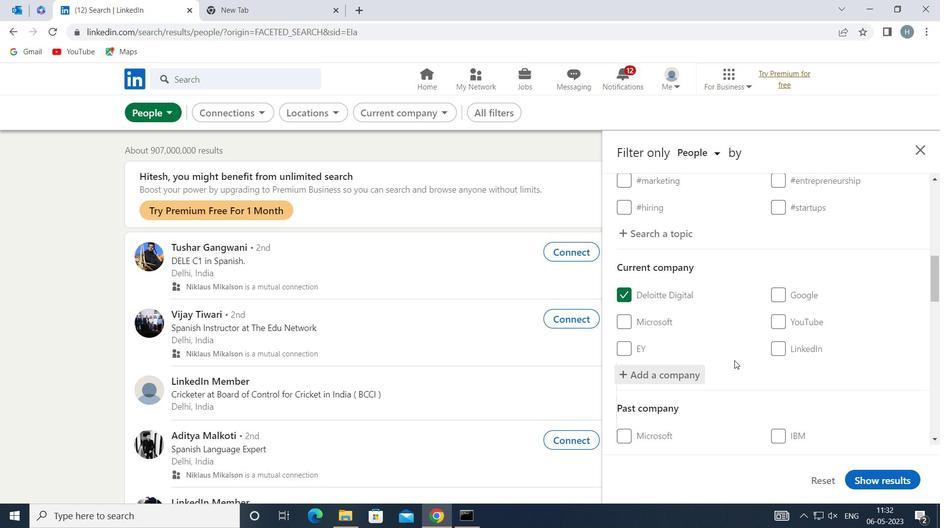 
Action: Mouse moved to (734, 359)
Screenshot: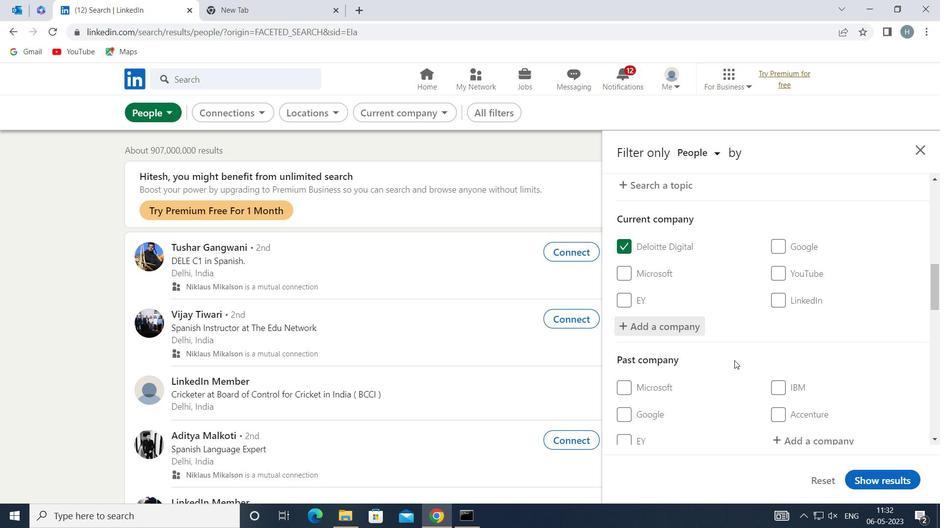 
Action: Mouse scrolled (734, 359) with delta (0, 0)
Screenshot: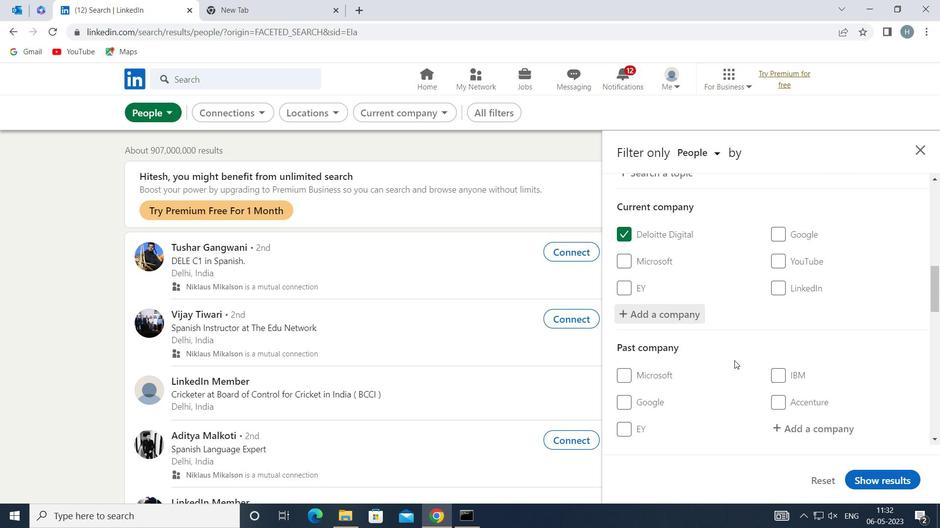 
Action: Mouse moved to (736, 357)
Screenshot: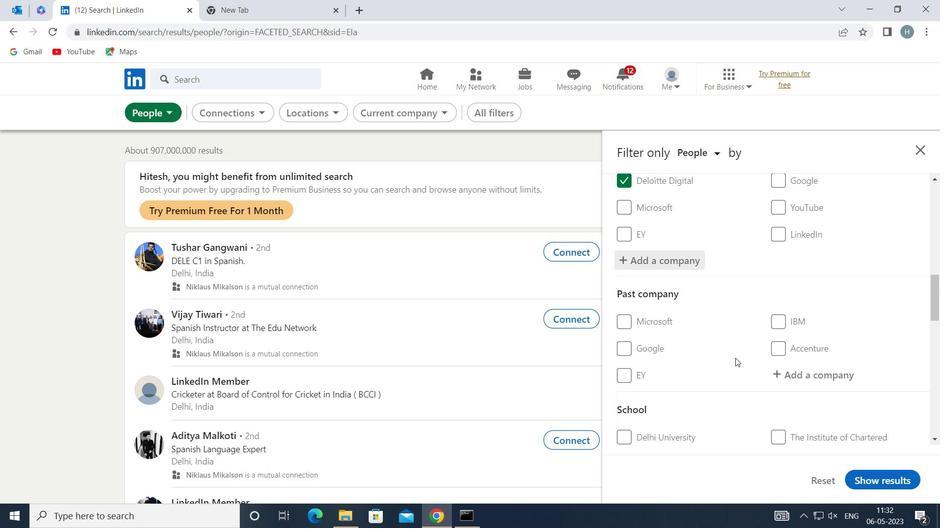 
Action: Mouse scrolled (736, 357) with delta (0, 0)
Screenshot: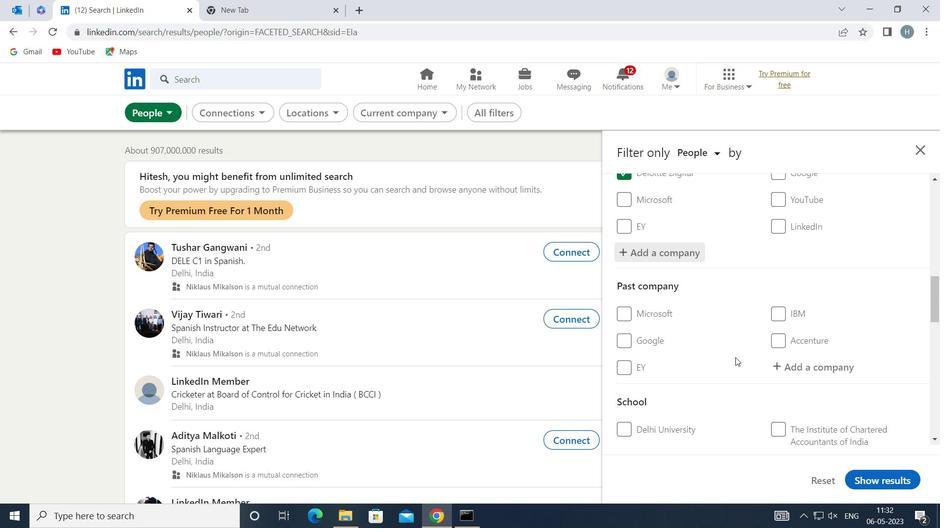 
Action: Mouse moved to (738, 356)
Screenshot: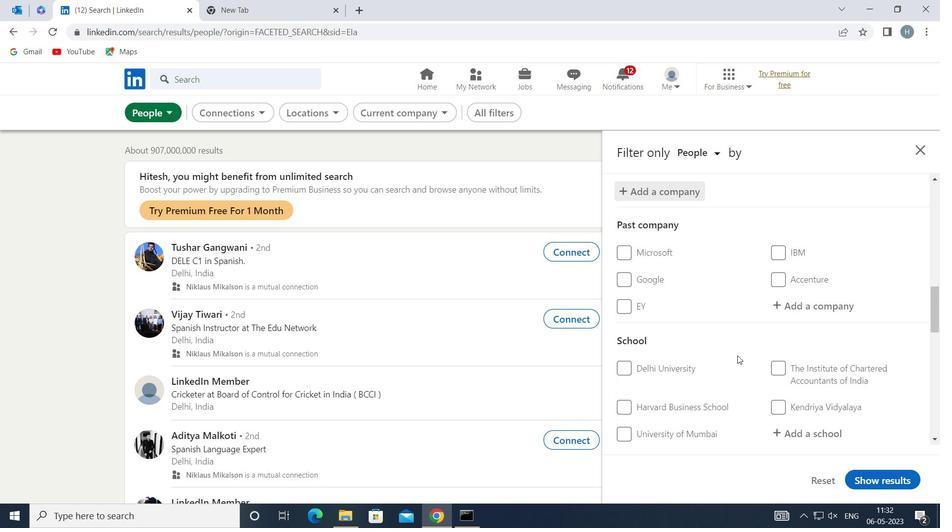 
Action: Mouse scrolled (738, 356) with delta (0, 0)
Screenshot: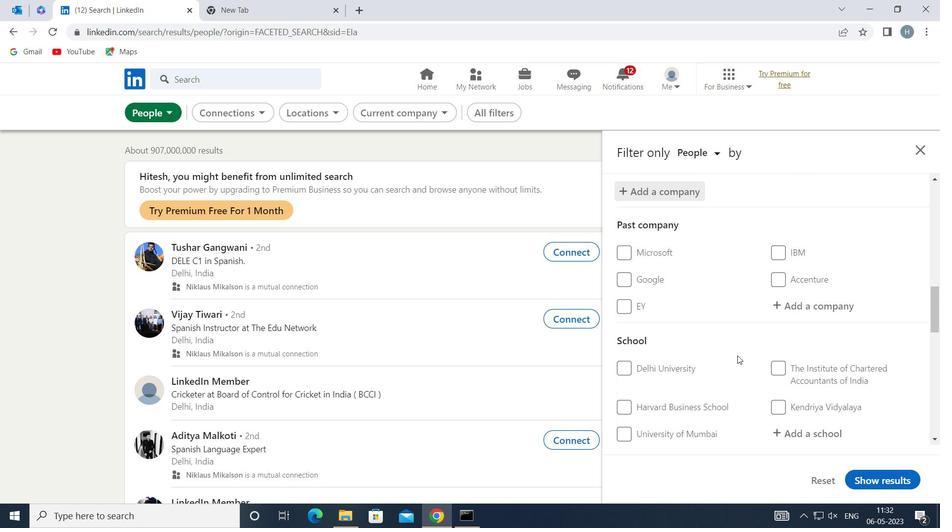 
Action: Mouse moved to (799, 370)
Screenshot: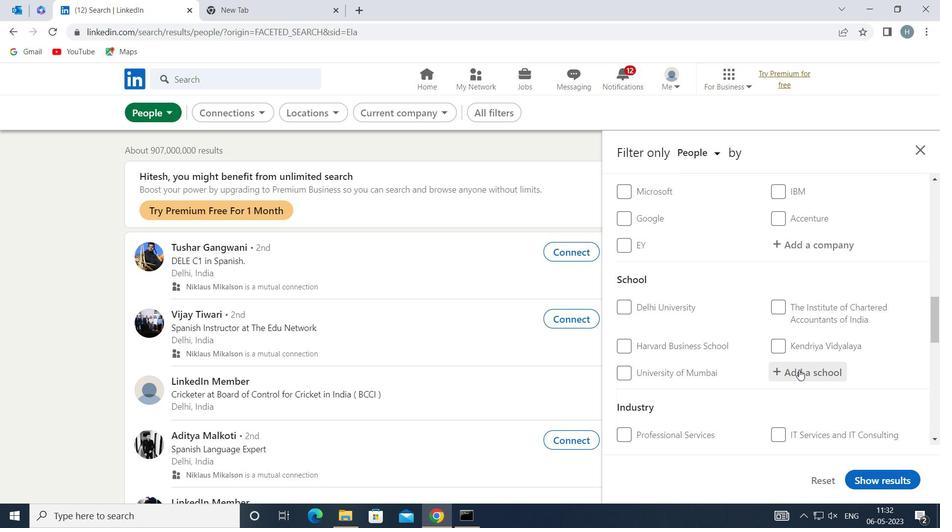 
Action: Mouse pressed left at (799, 370)
Screenshot: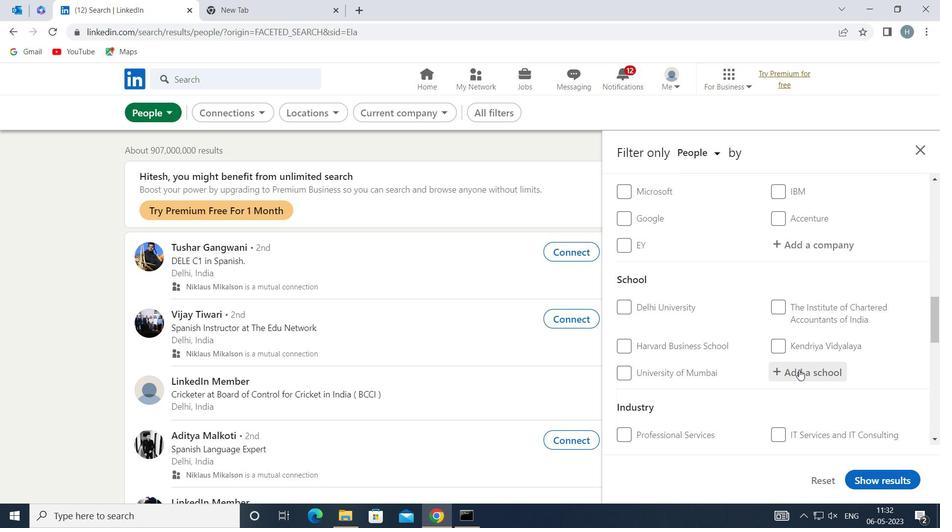 
Action: Mouse moved to (799, 370)
Screenshot: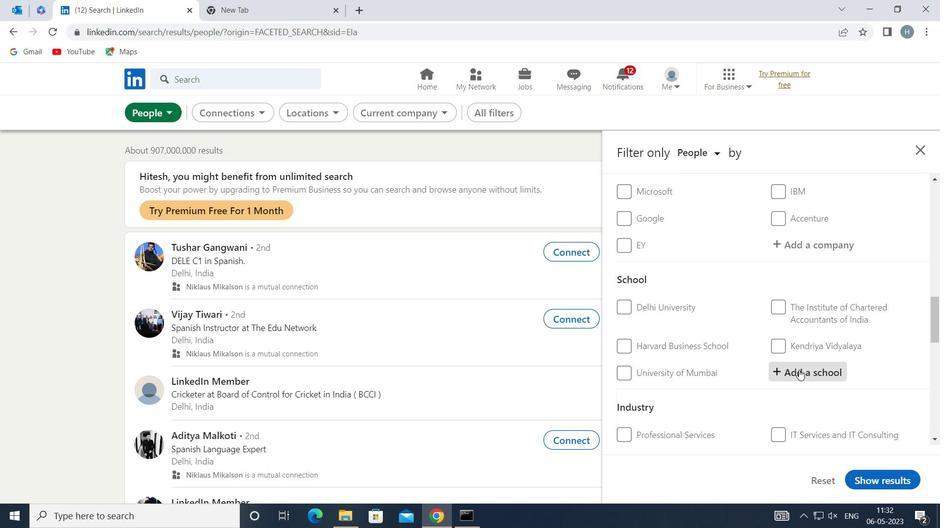 
Action: Key pressed <Key.shift>IIMT<Key.space>ENGINEERING<Key.space>COLL
Screenshot: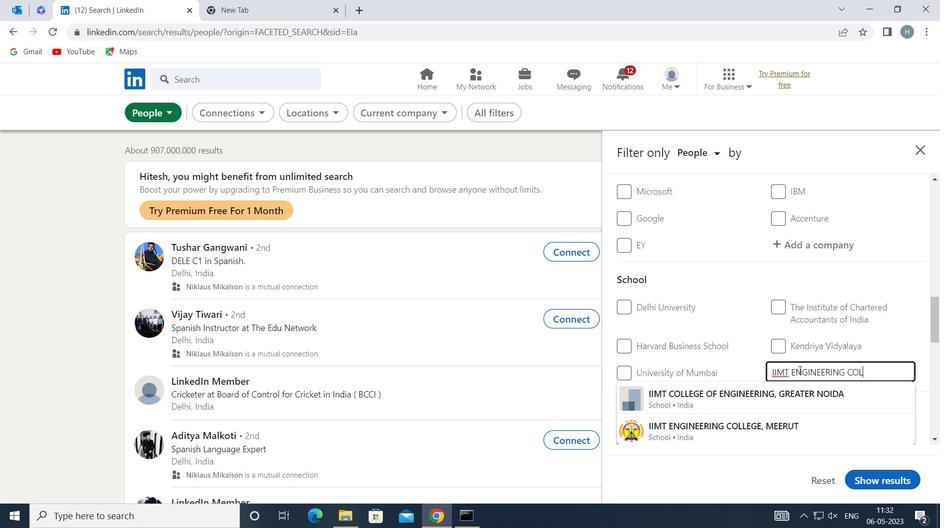
Action: Mouse moved to (797, 424)
Screenshot: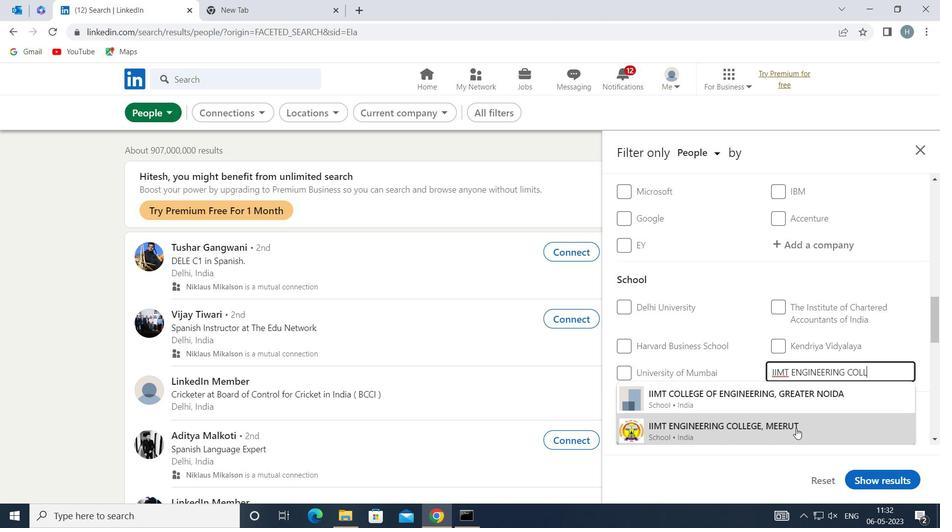 
Action: Mouse pressed left at (797, 424)
Screenshot: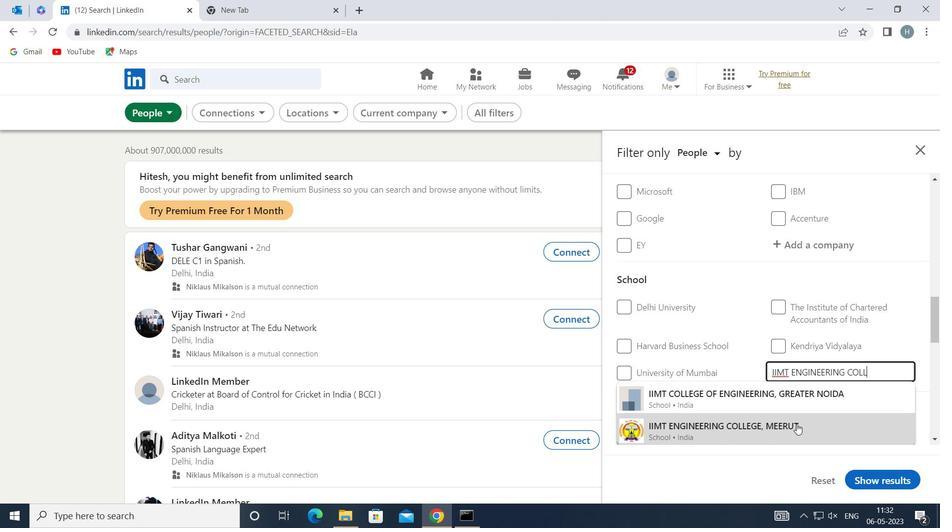 
Action: Mouse moved to (760, 379)
Screenshot: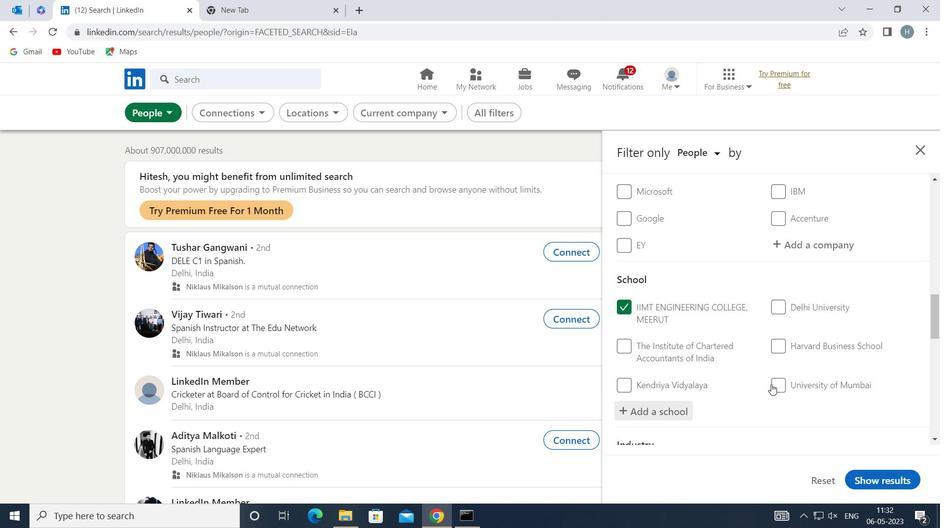 
Action: Mouse scrolled (760, 379) with delta (0, 0)
Screenshot: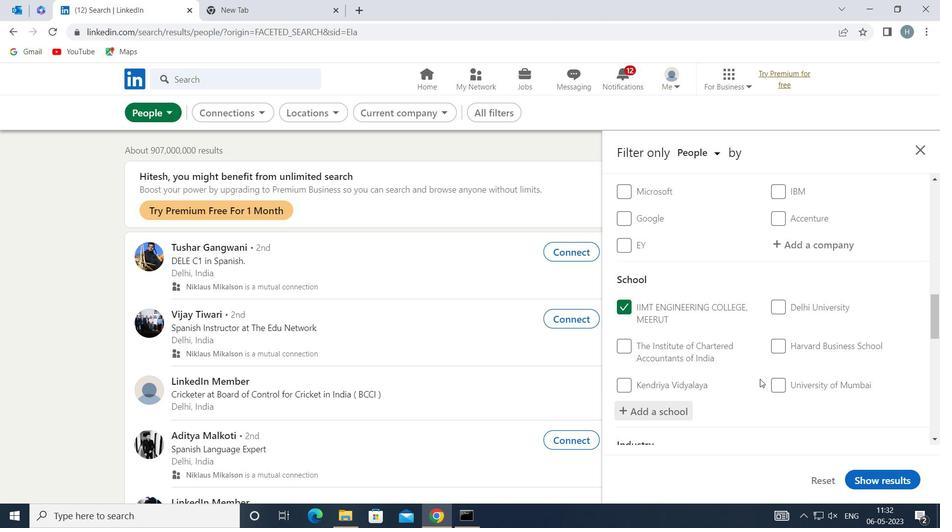 
Action: Mouse scrolled (760, 379) with delta (0, 0)
Screenshot: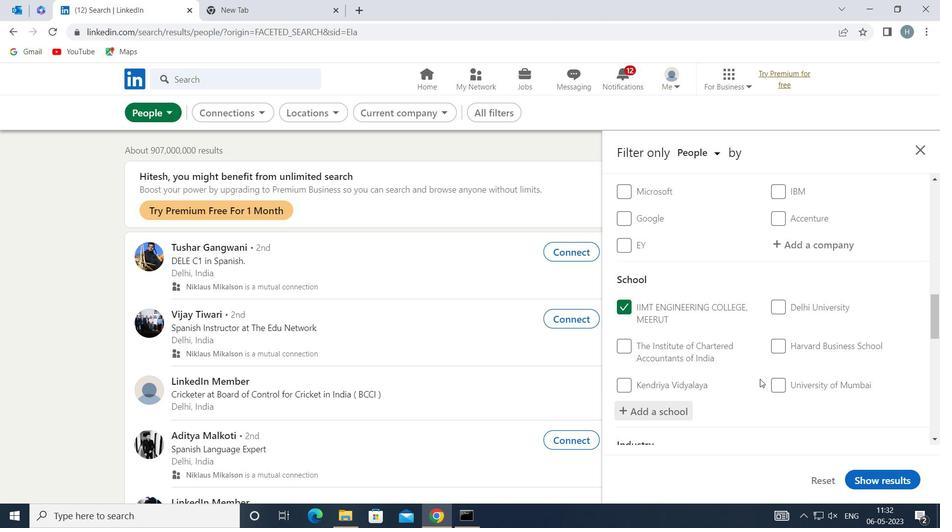 
Action: Mouse moved to (759, 373)
Screenshot: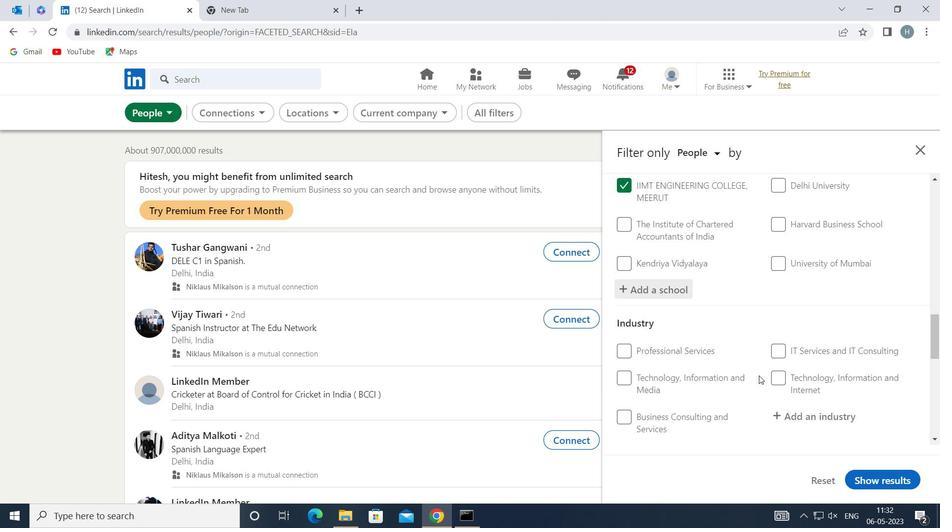 
Action: Mouse scrolled (759, 373) with delta (0, 0)
Screenshot: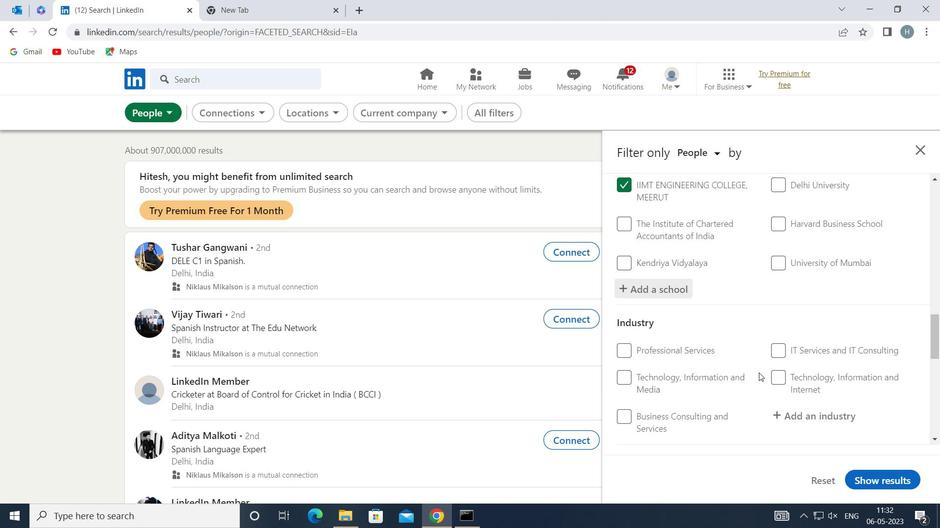
Action: Mouse moved to (814, 355)
Screenshot: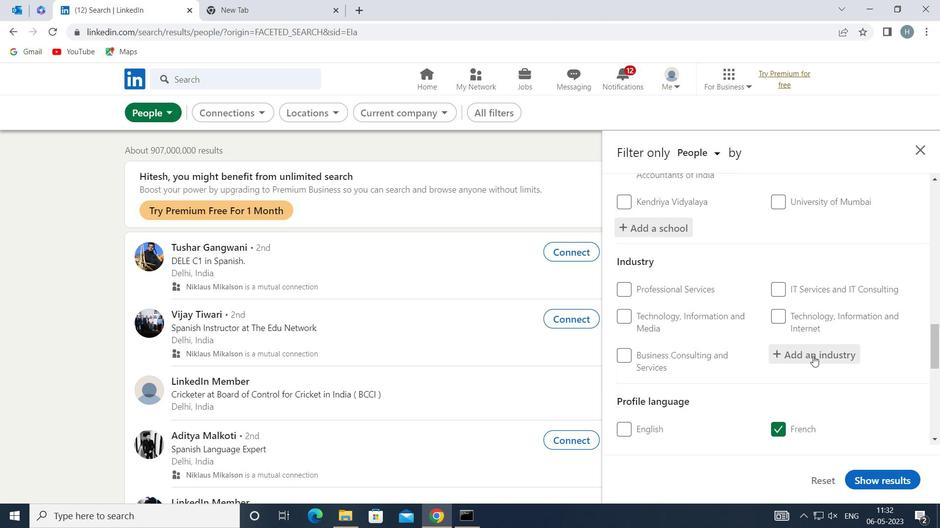 
Action: Mouse pressed left at (814, 355)
Screenshot: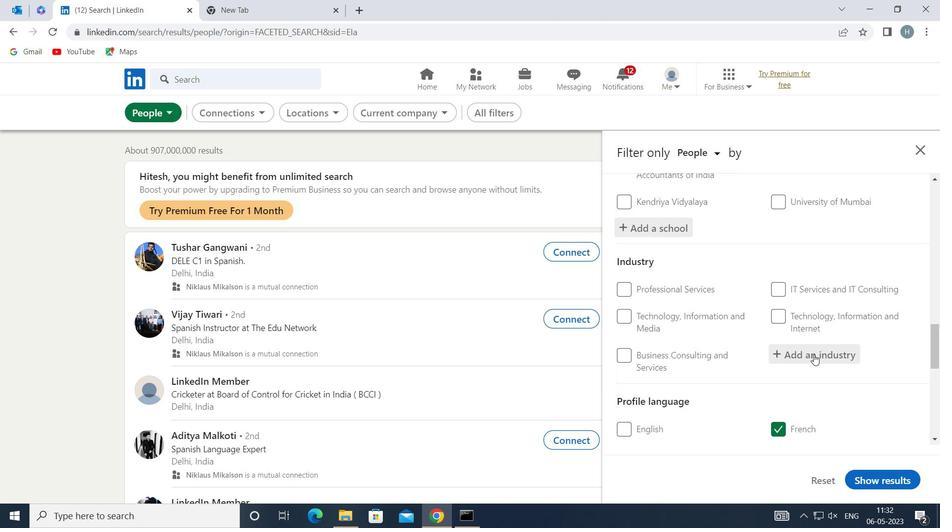 
Action: Key pressed <Key.shift>ARTI
Screenshot: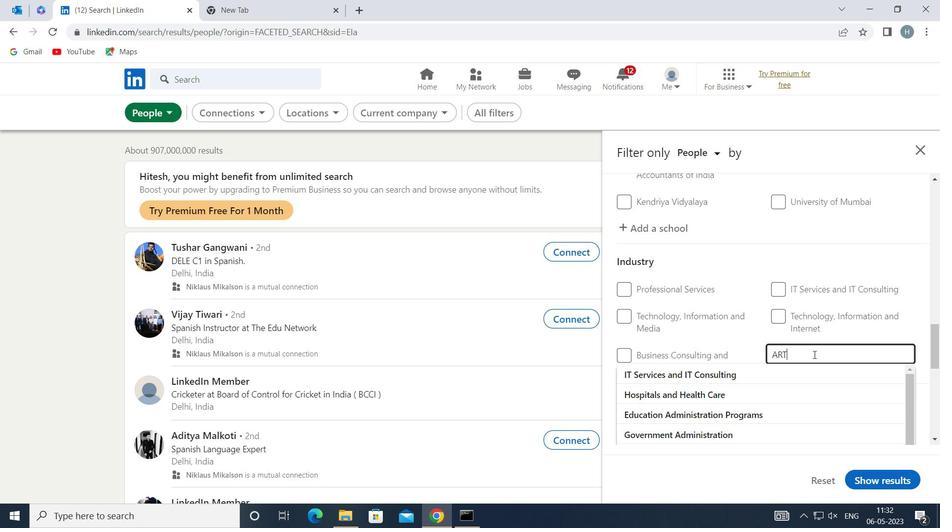 
Action: Mouse moved to (783, 370)
Screenshot: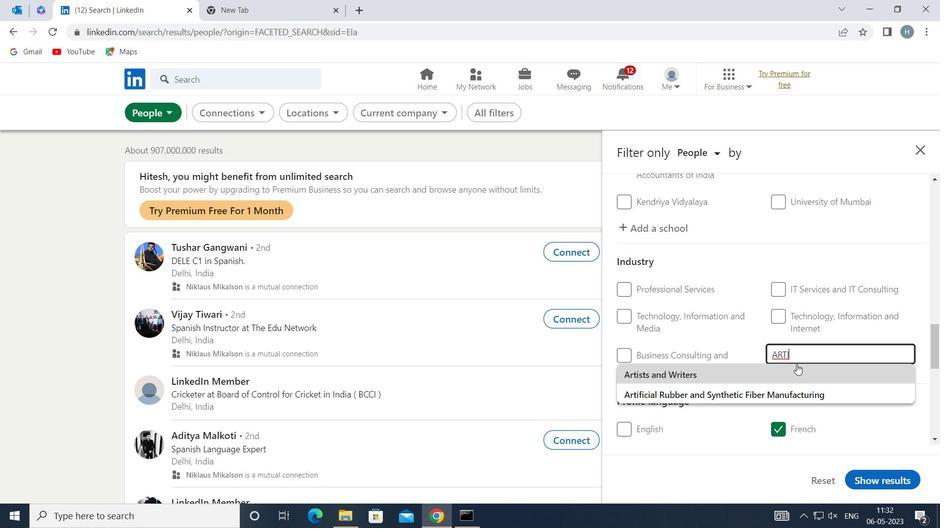 
Action: Mouse pressed left at (783, 370)
Screenshot: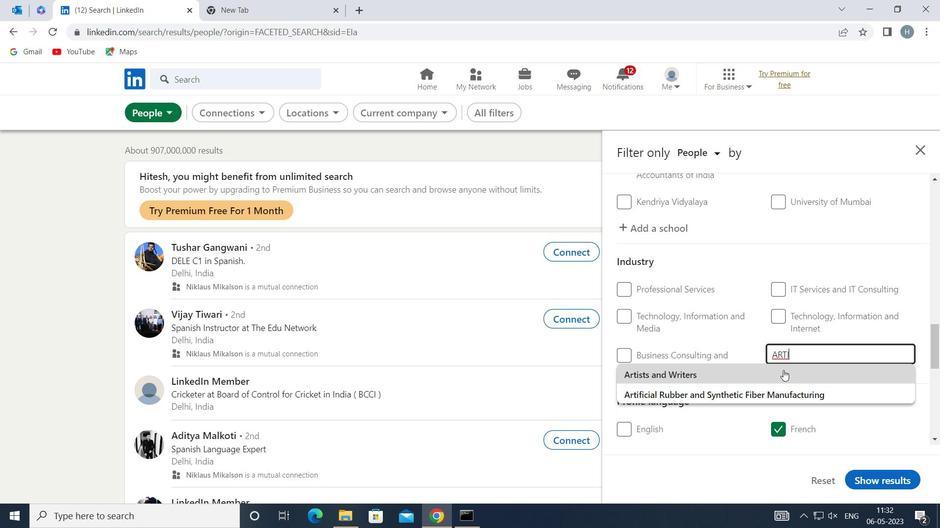 
Action: Mouse moved to (755, 366)
Screenshot: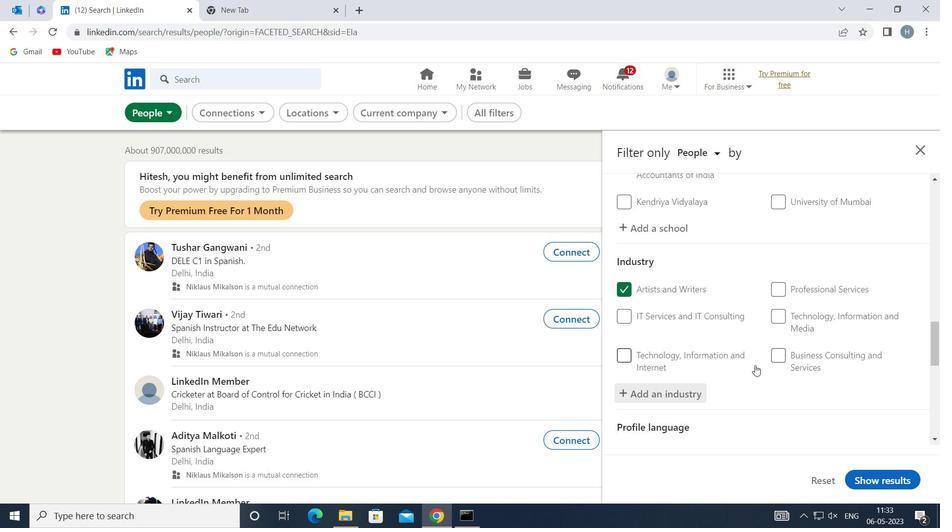 
Action: Mouse scrolled (755, 365) with delta (0, 0)
Screenshot: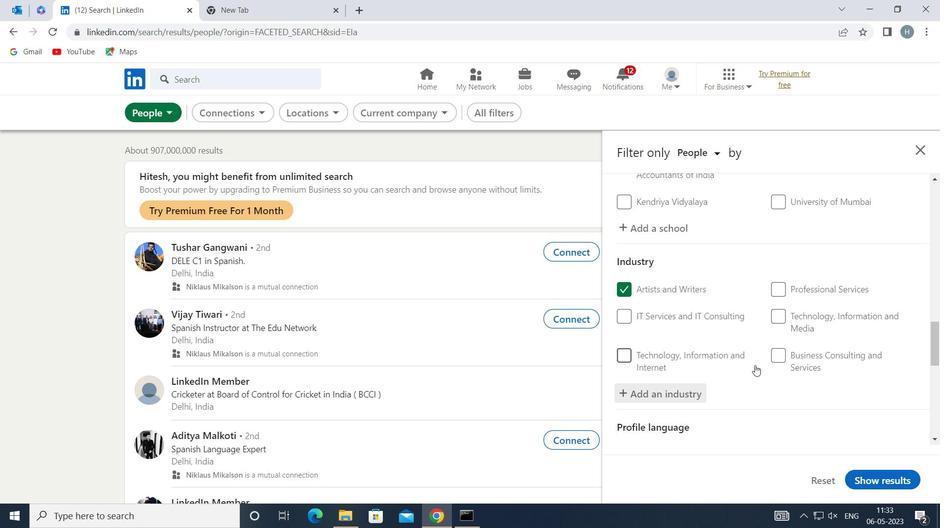 
Action: Mouse scrolled (755, 365) with delta (0, 0)
Screenshot: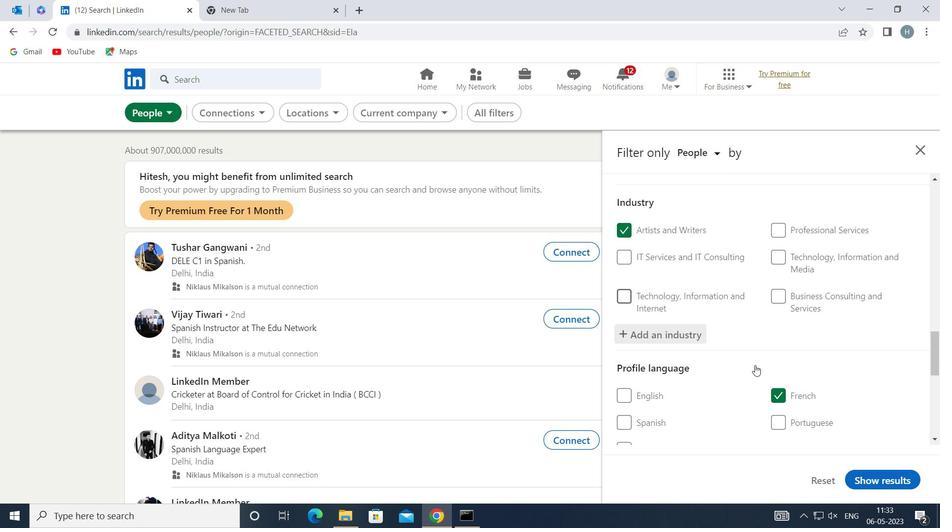 
Action: Mouse scrolled (755, 365) with delta (0, 0)
Screenshot: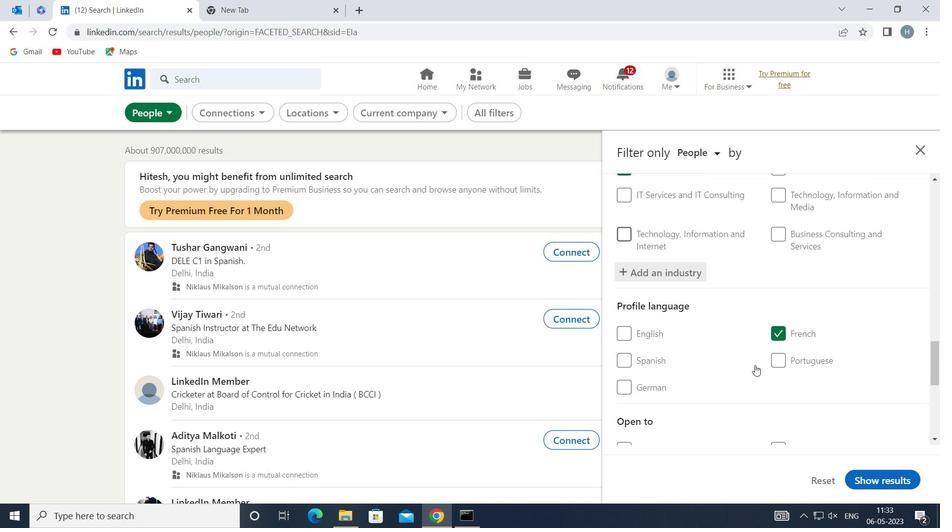 
Action: Mouse scrolled (755, 365) with delta (0, 0)
Screenshot: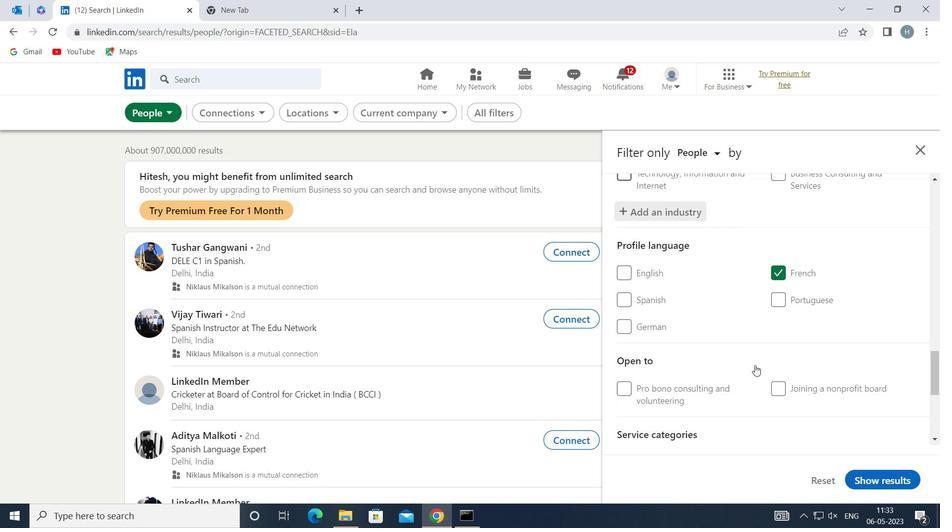 
Action: Mouse scrolled (755, 365) with delta (0, 0)
Screenshot: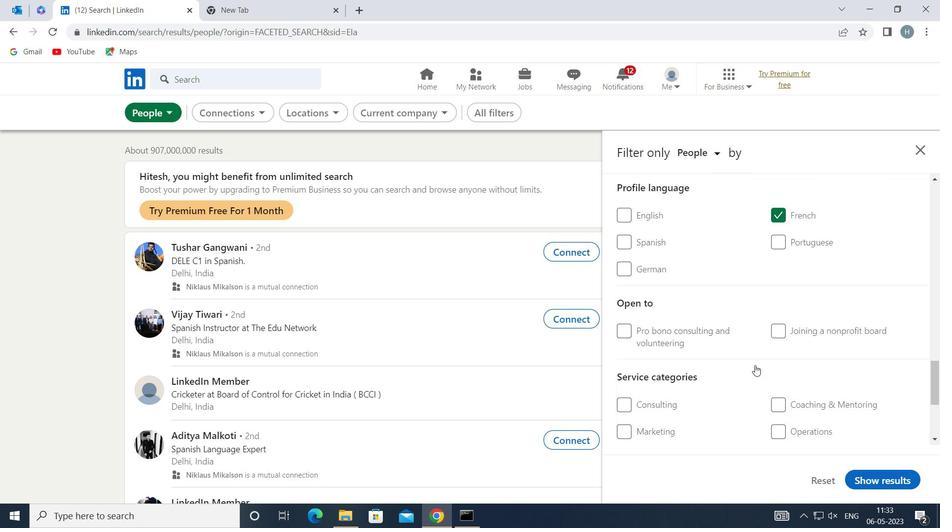 
Action: Mouse moved to (797, 385)
Screenshot: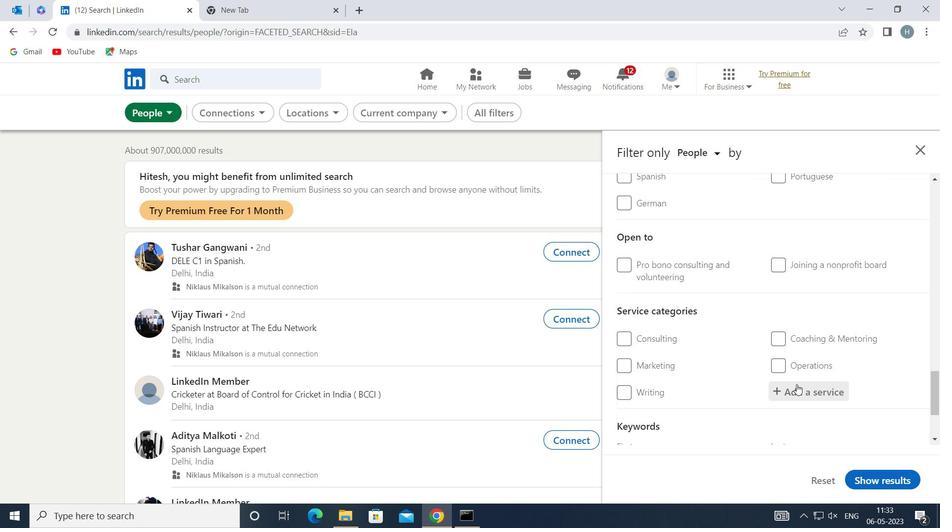 
Action: Mouse pressed left at (797, 385)
Screenshot: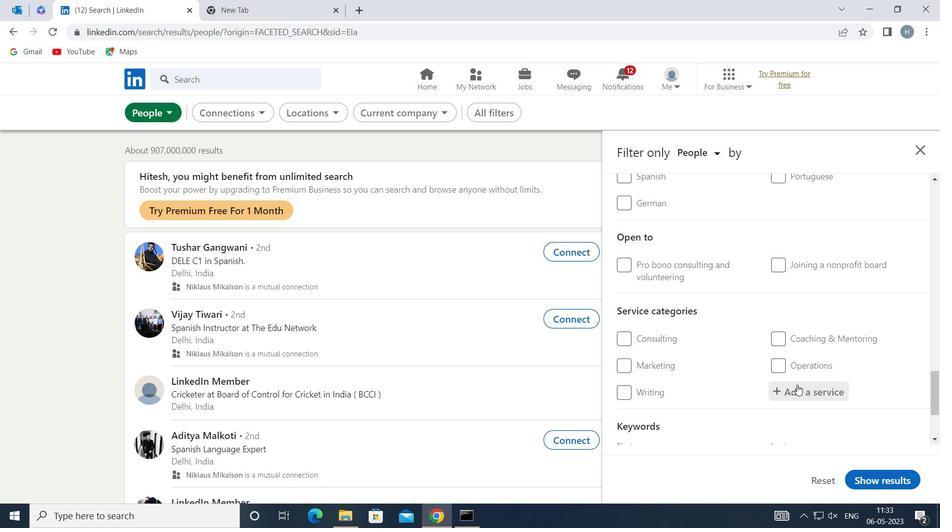 
Action: Key pressed <Key.shift>COMMERCIAL<Key.space><Key.shift>INS
Screenshot: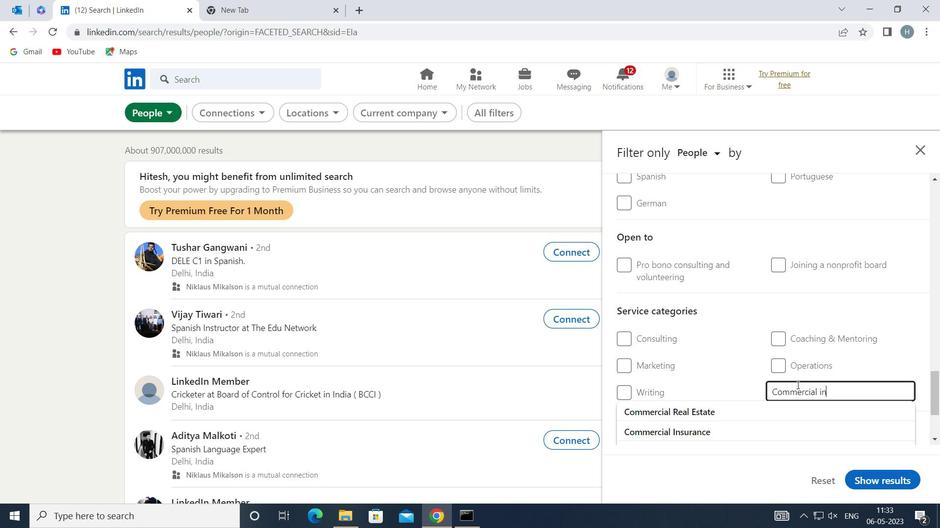 
Action: Mouse moved to (762, 407)
Screenshot: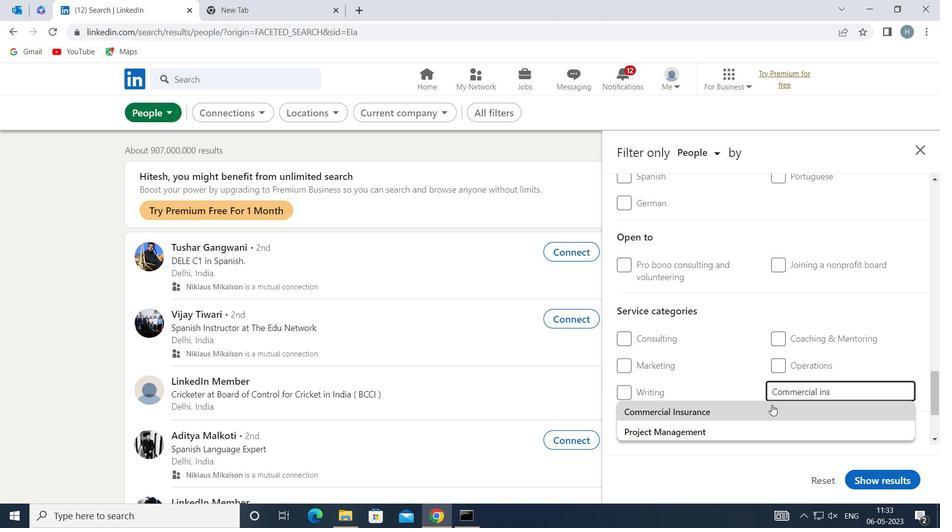 
Action: Mouse pressed left at (762, 407)
Screenshot: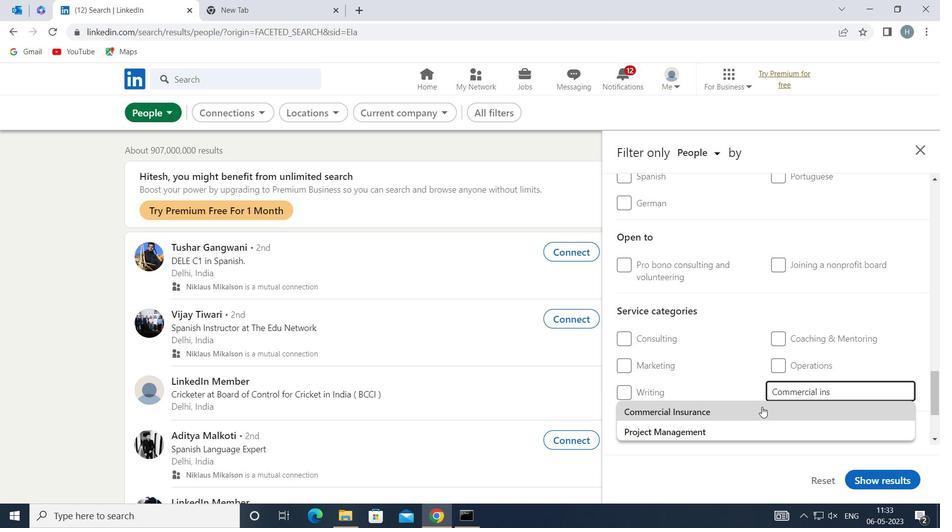 
Action: Mouse moved to (723, 383)
Screenshot: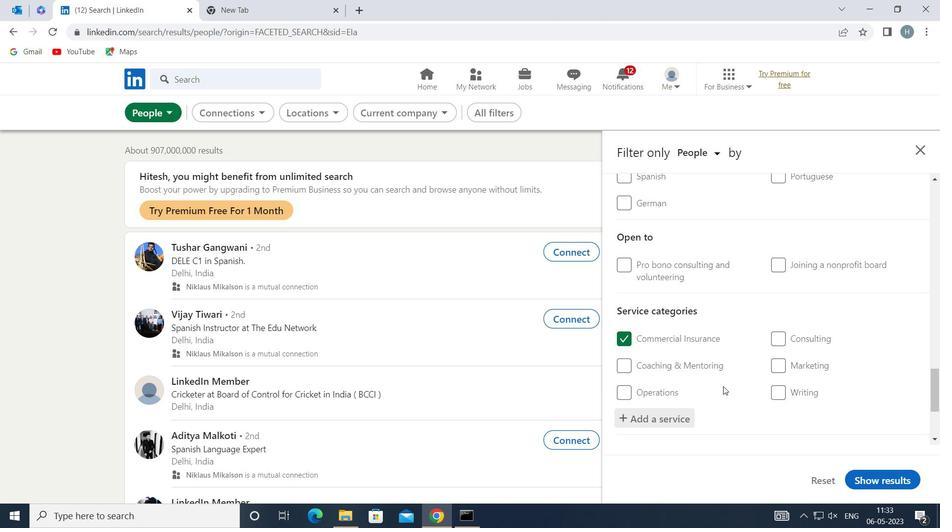 
Action: Mouse scrolled (723, 383) with delta (0, 0)
Screenshot: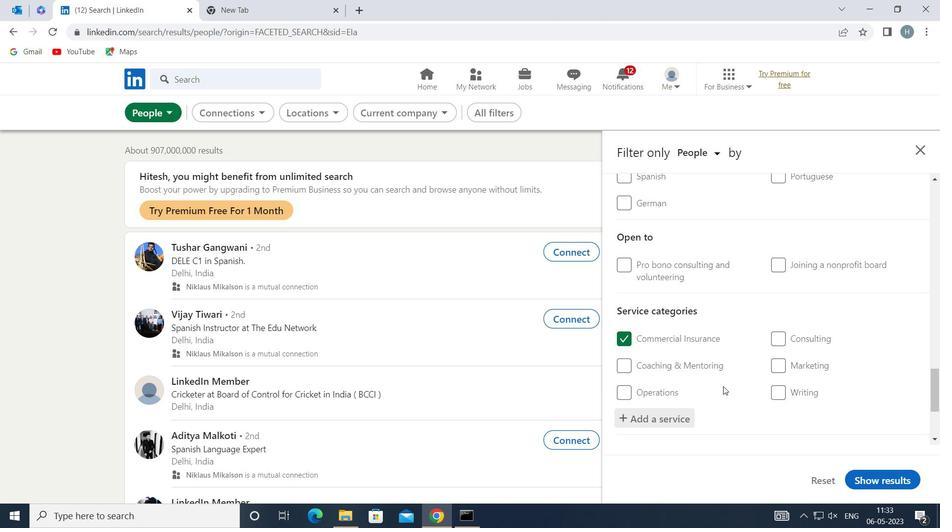 
Action: Mouse moved to (723, 381)
Screenshot: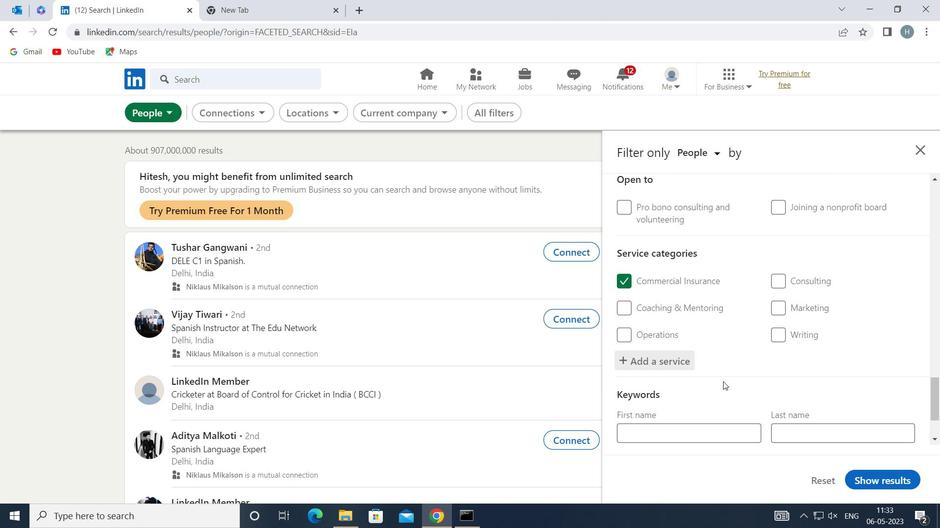 
Action: Mouse scrolled (723, 380) with delta (0, 0)
Screenshot: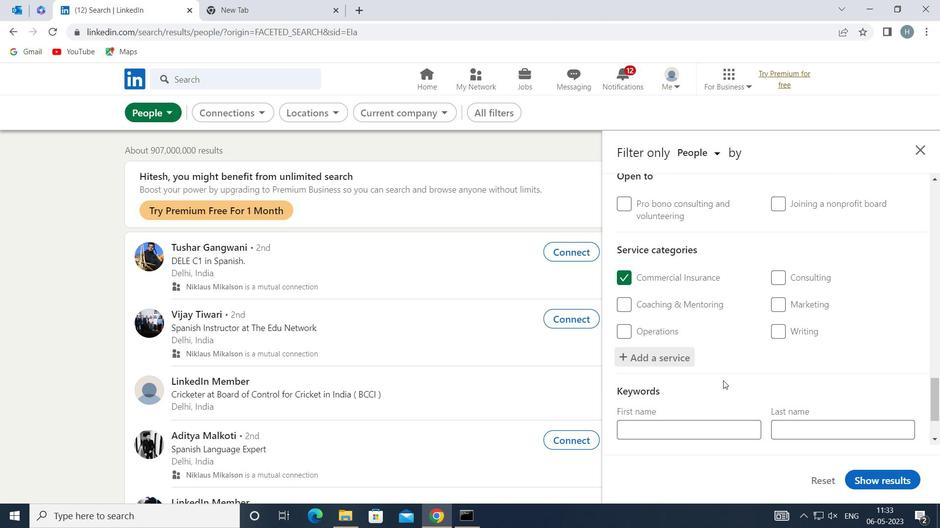 
Action: Mouse moved to (718, 405)
Screenshot: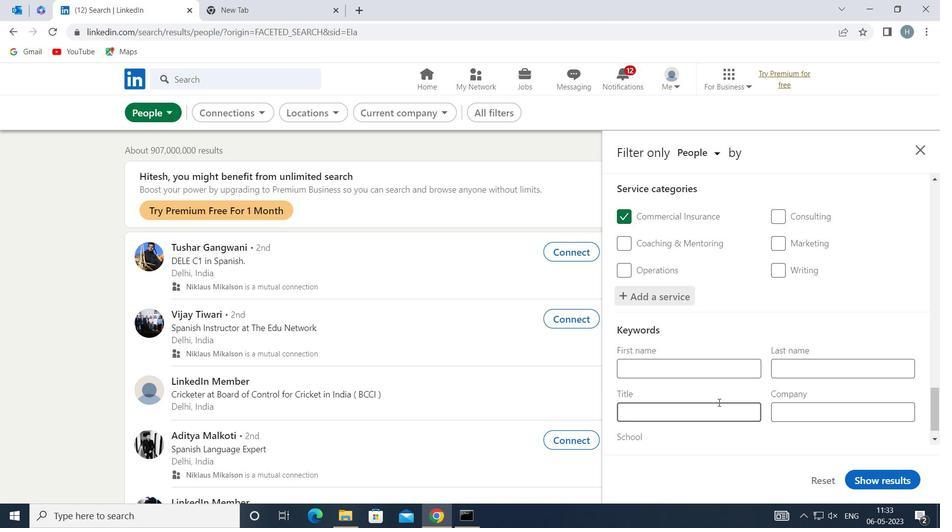 
Action: Mouse pressed left at (718, 405)
Screenshot: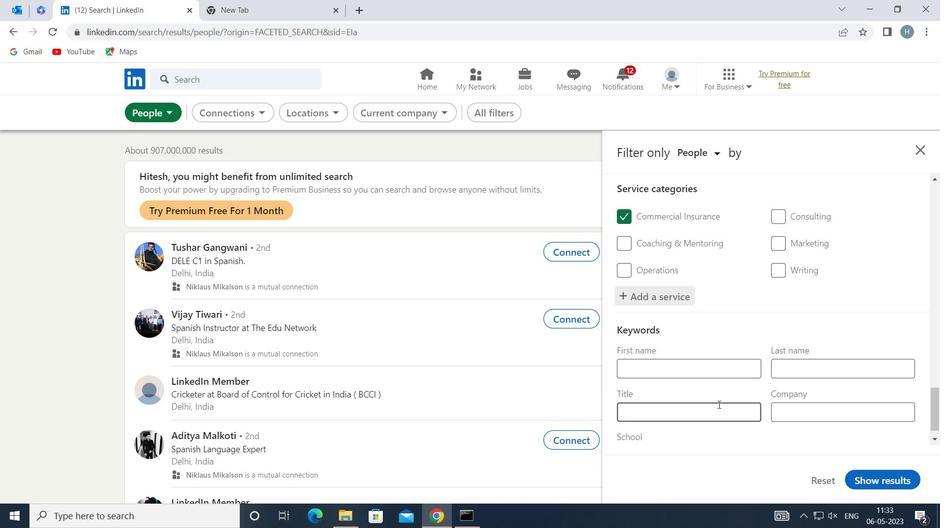 
Action: Mouse moved to (715, 401)
Screenshot: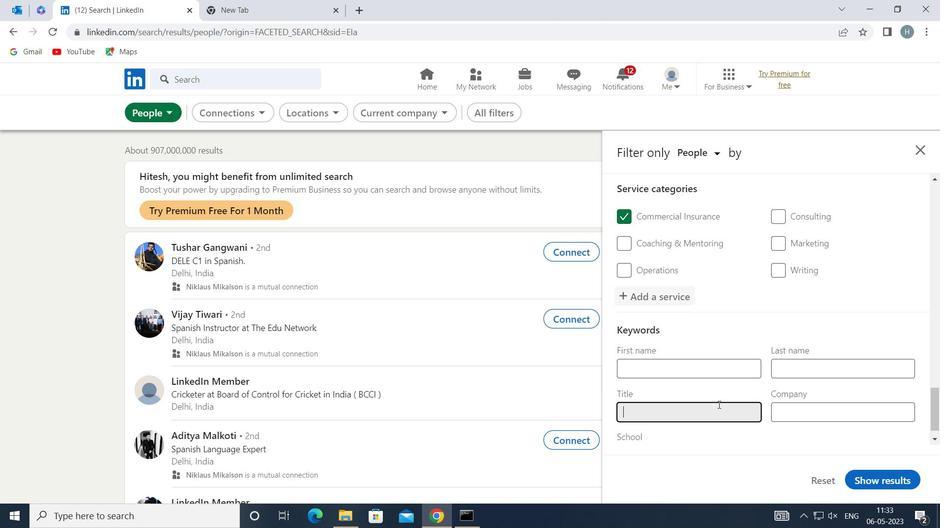 
Action: Key pressed <Key.shift>VICE<Key.space><Key.shift>PRESIDENT<Key.space>OF<Key.space><Key.shift>MARJ<Key.backspace>KETING
Screenshot: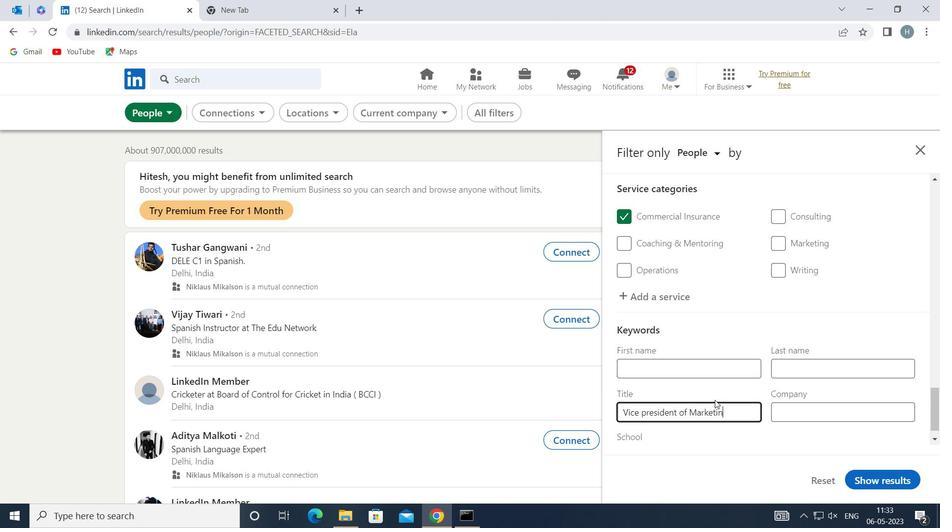
Action: Mouse moved to (893, 477)
Screenshot: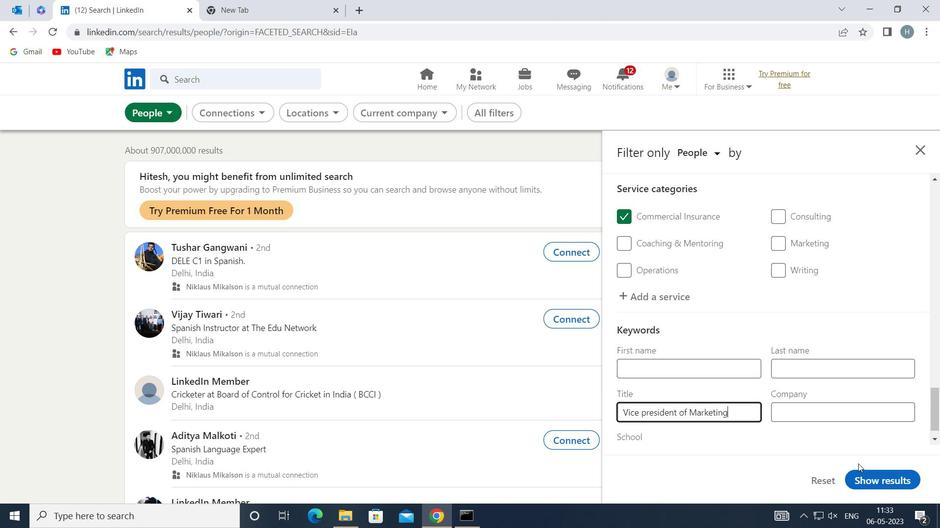 
Action: Mouse pressed left at (893, 477)
Screenshot: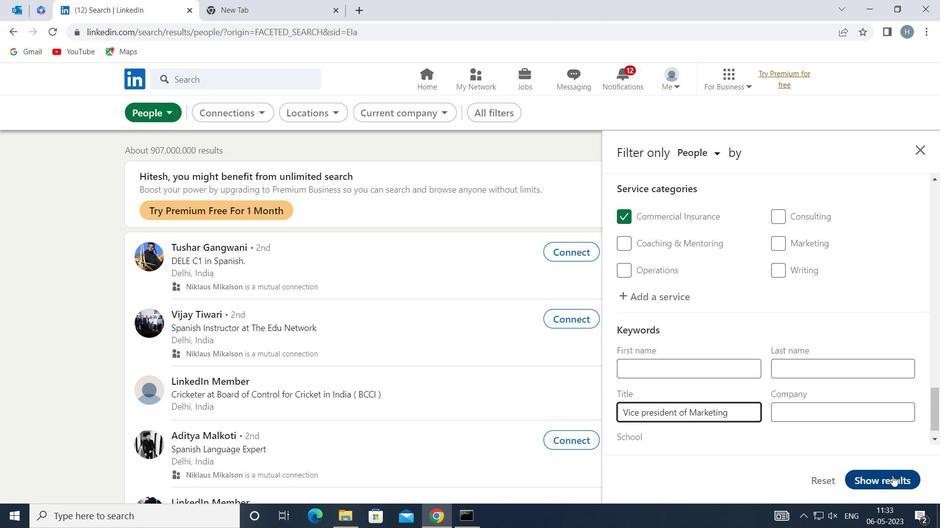 
Action: Mouse moved to (691, 308)
Screenshot: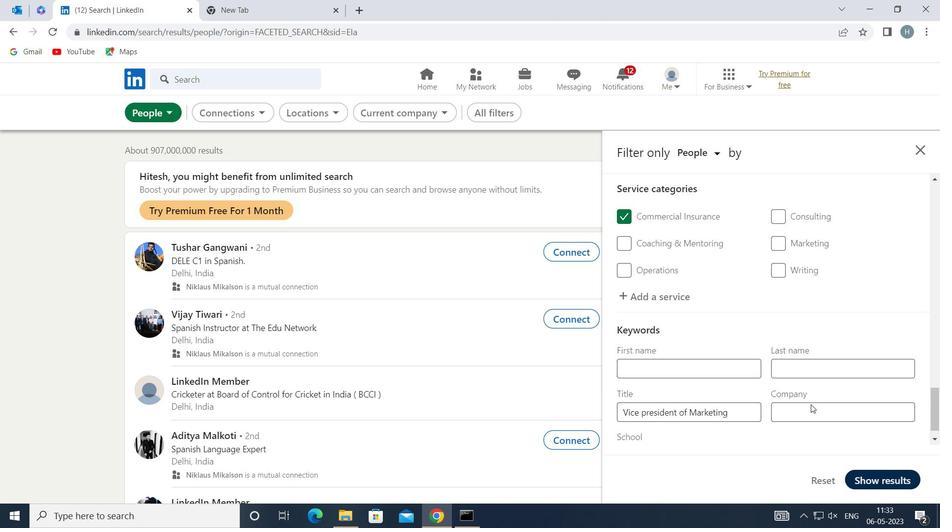 
